 Task: Find connections with filter location Bangaon with filter topic #entrepreneurwith filter profile language Potuguese with filter current company Steel Authority of India Limited with filter school Late Shri Vishnu Waman Thakur Charitable Trusts Bhaskar Waman Thakur College of Science Yashvant Keshav Patil College of Commerce Vidya Dayanand Patil College of Arts M B Estate VIVA College Road Virar West Pin 401 303 with filter industry Accessible Hardware Manufacturing with filter service category DJing with filter keywords title Painter
Action: Mouse moved to (567, 70)
Screenshot: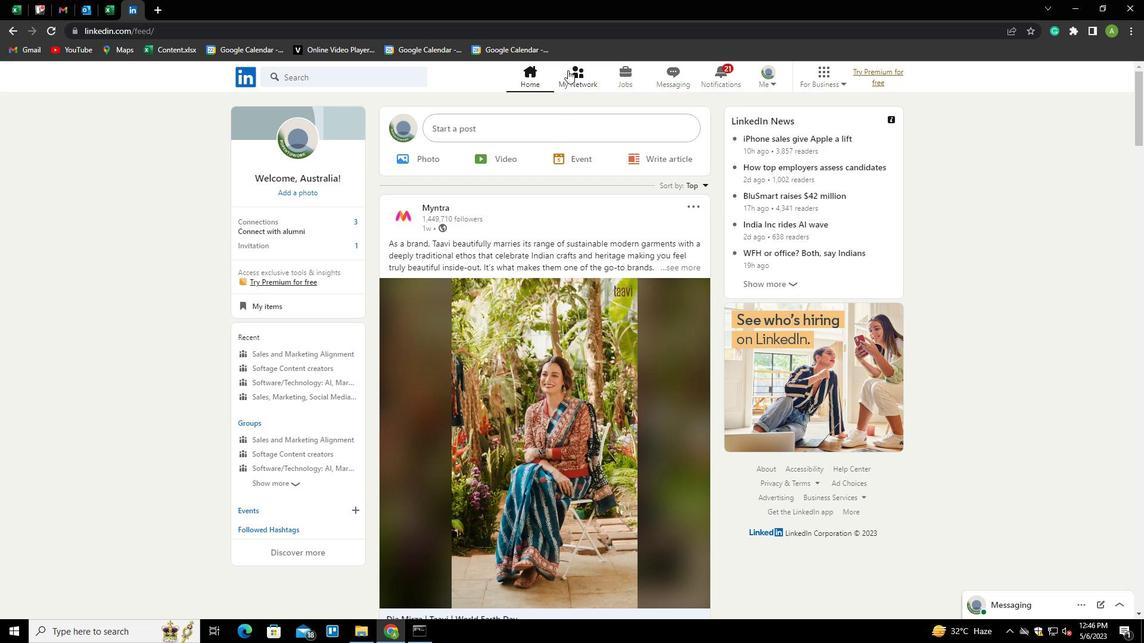 
Action: Mouse pressed left at (567, 70)
Screenshot: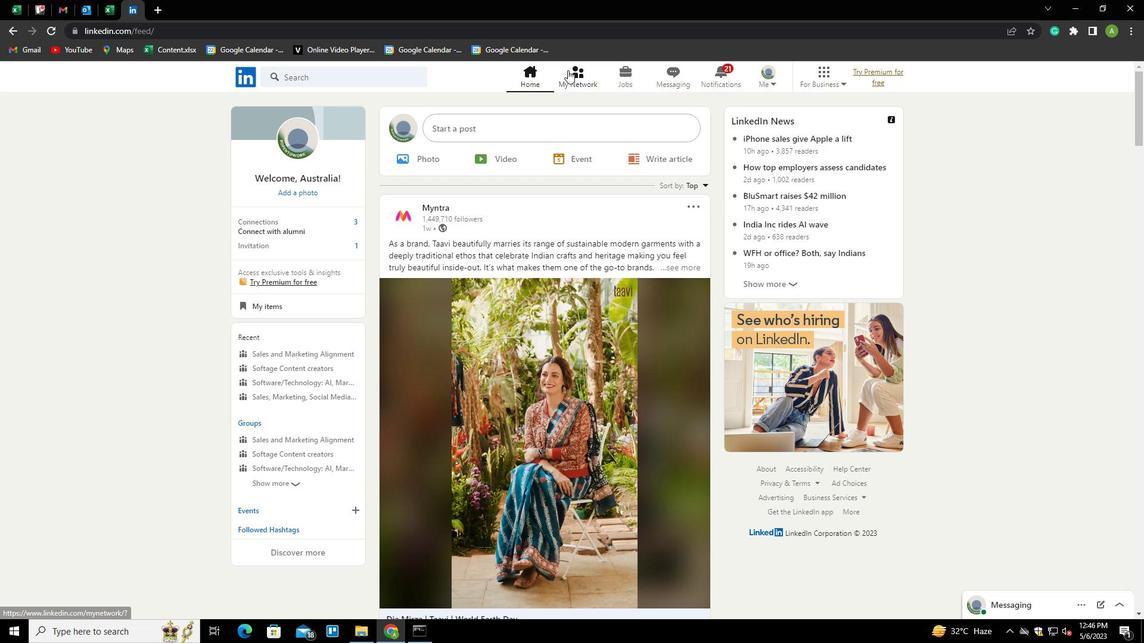 
Action: Mouse moved to (315, 138)
Screenshot: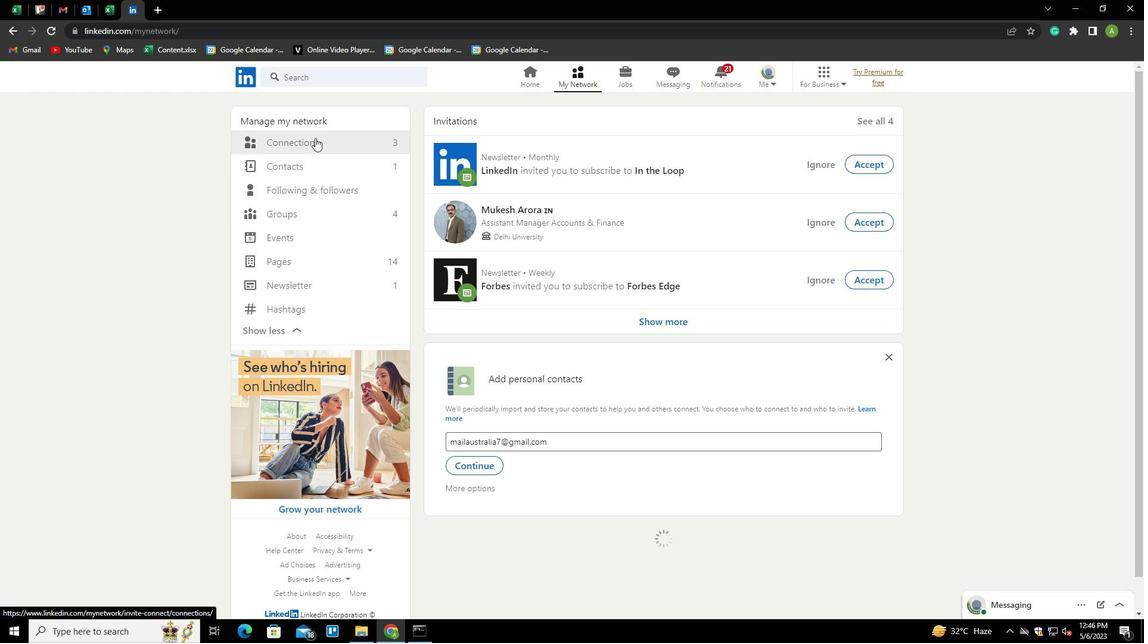 
Action: Mouse pressed left at (315, 138)
Screenshot: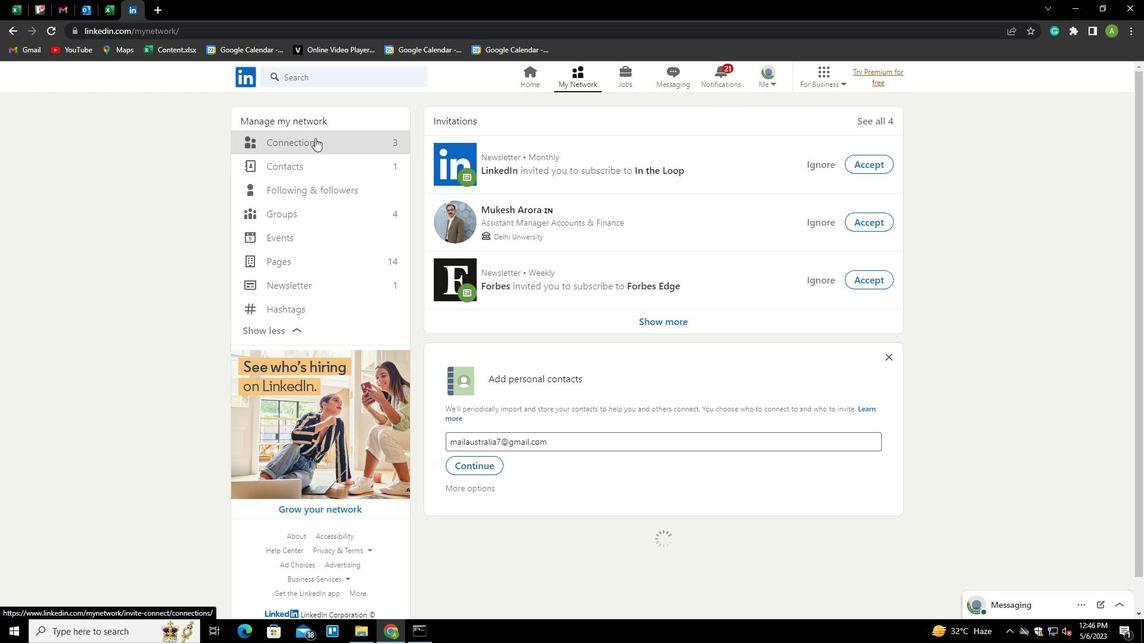 
Action: Mouse moved to (662, 142)
Screenshot: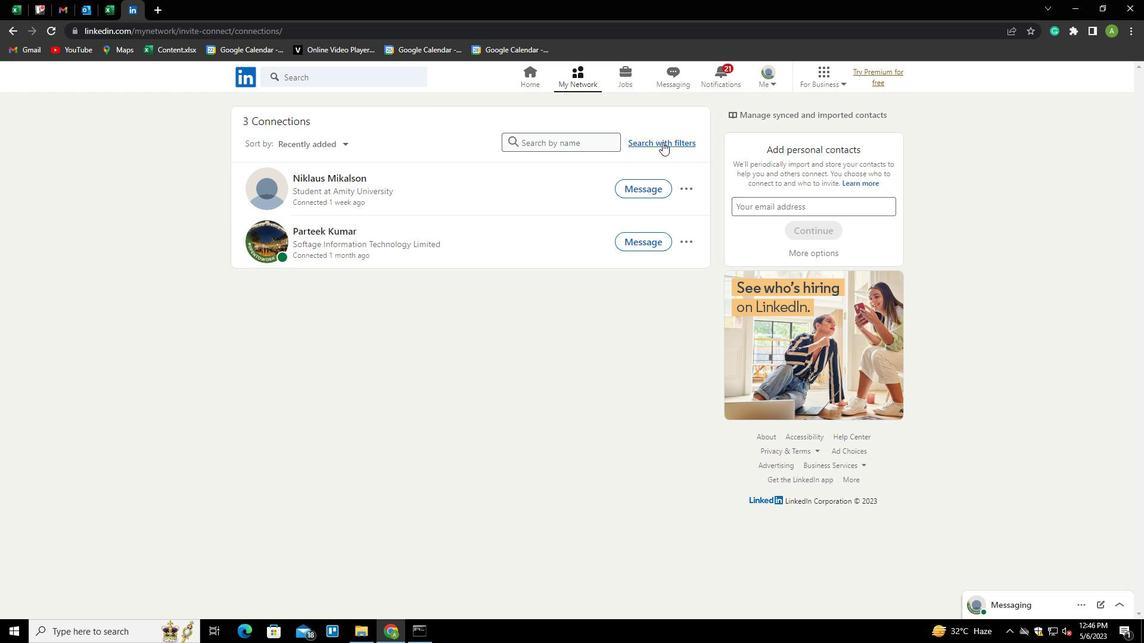 
Action: Mouse pressed left at (662, 142)
Screenshot: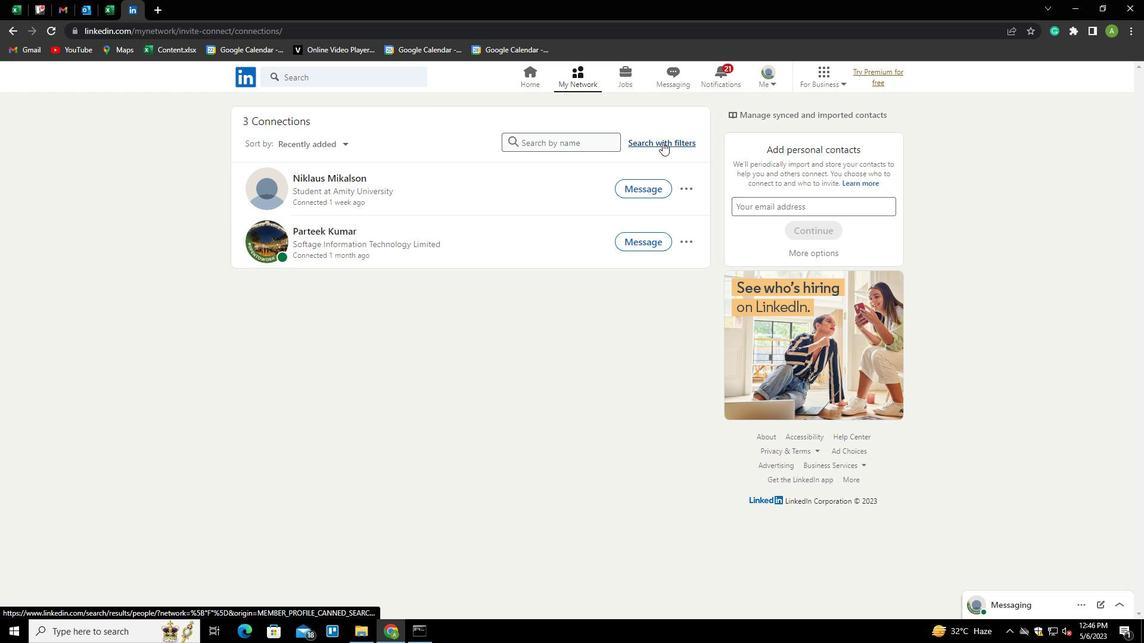 
Action: Mouse moved to (614, 107)
Screenshot: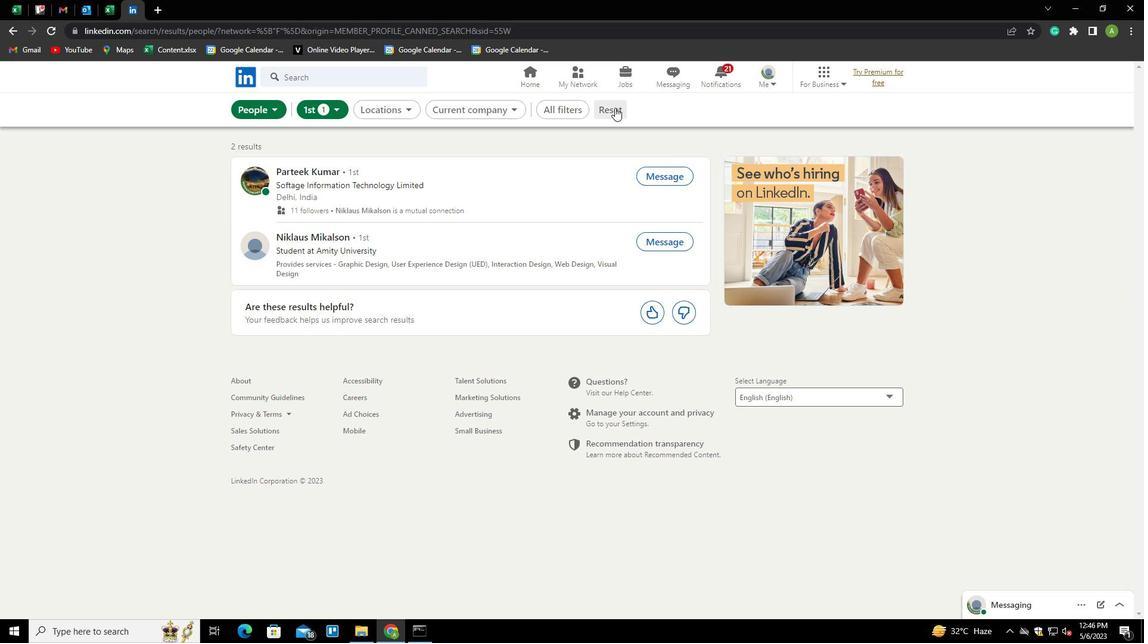 
Action: Mouse pressed left at (614, 107)
Screenshot: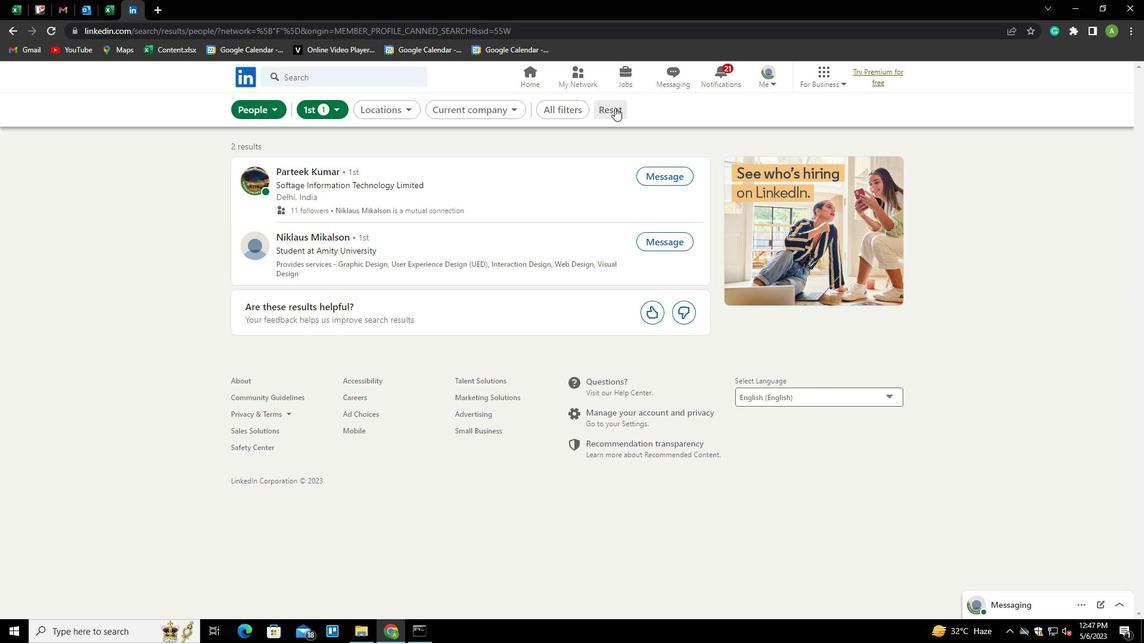 
Action: Mouse moved to (595, 110)
Screenshot: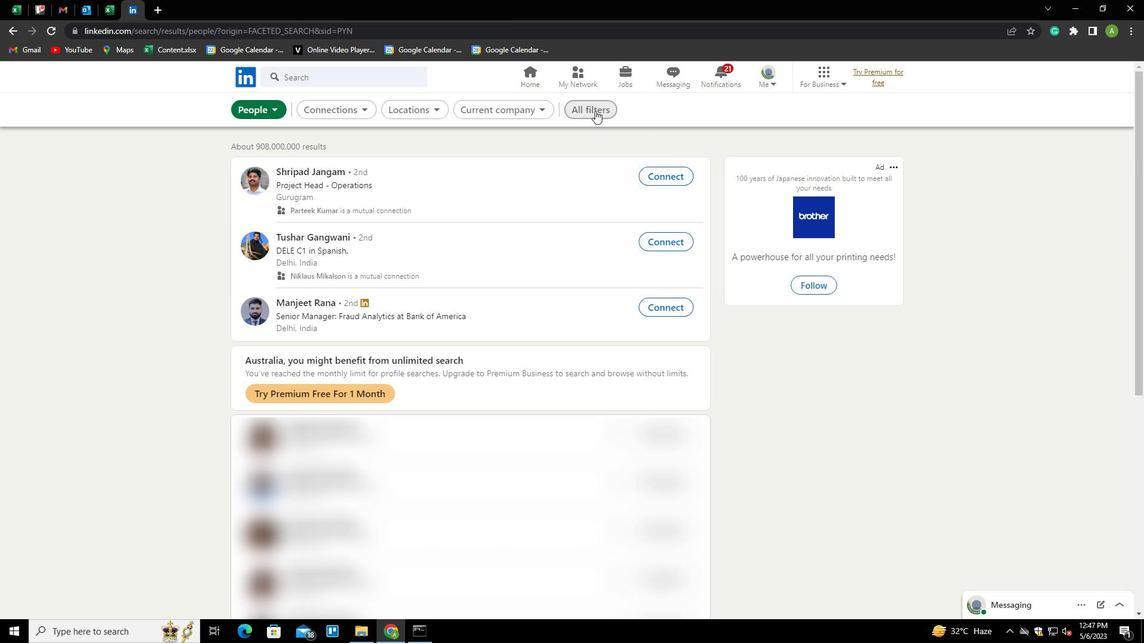 
Action: Mouse pressed left at (595, 110)
Screenshot: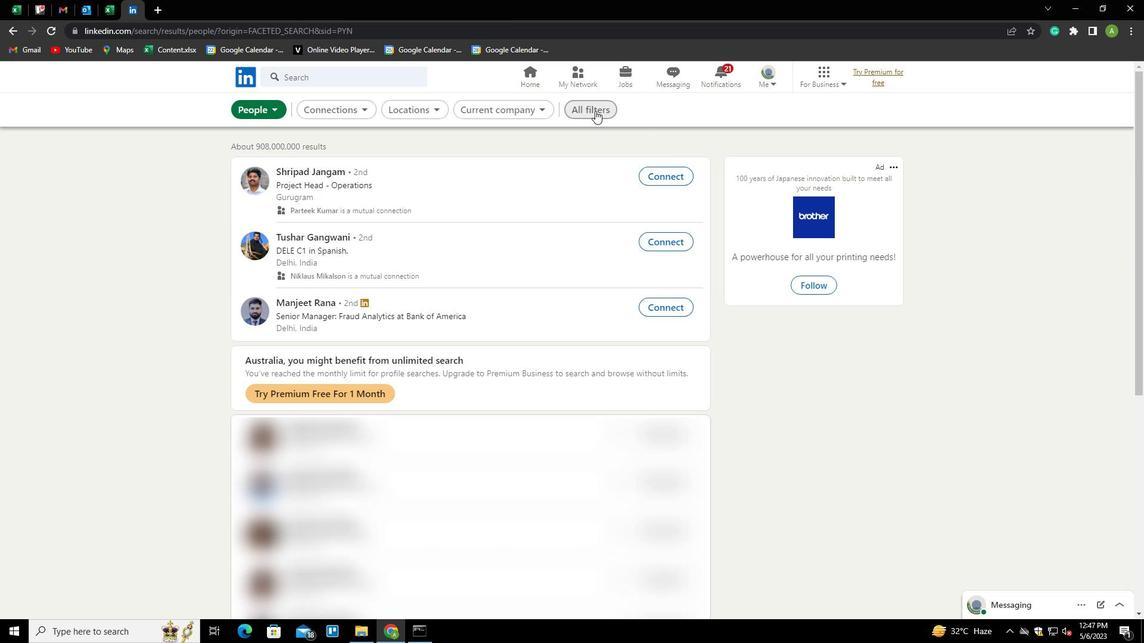
Action: Mouse moved to (970, 407)
Screenshot: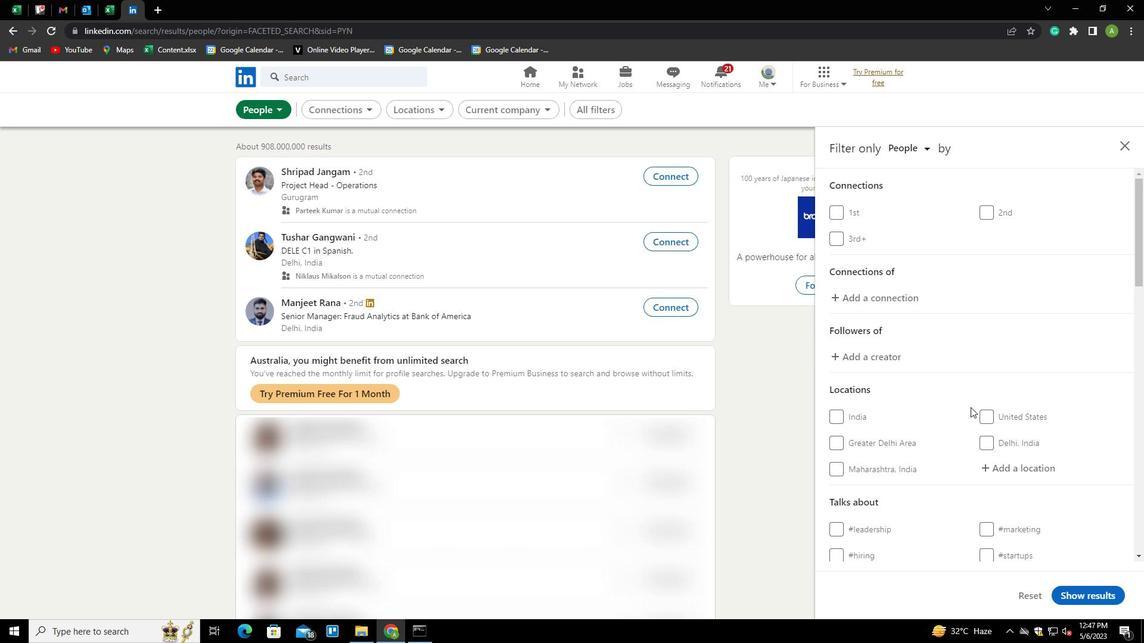 
Action: Mouse scrolled (970, 406) with delta (0, 0)
Screenshot: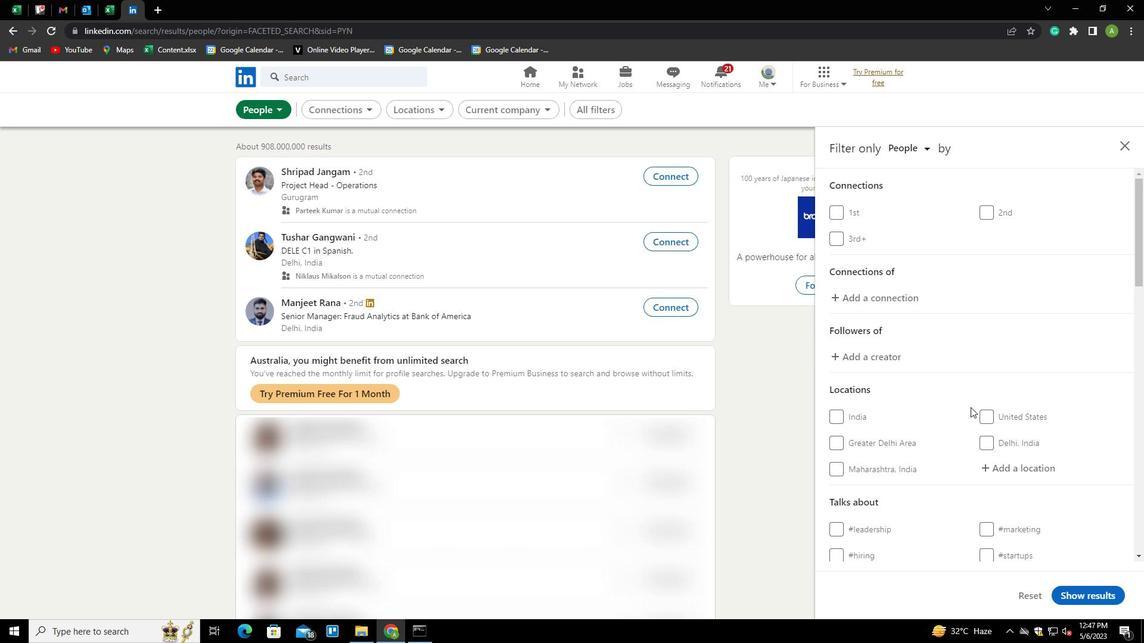 
Action: Mouse scrolled (970, 406) with delta (0, 0)
Screenshot: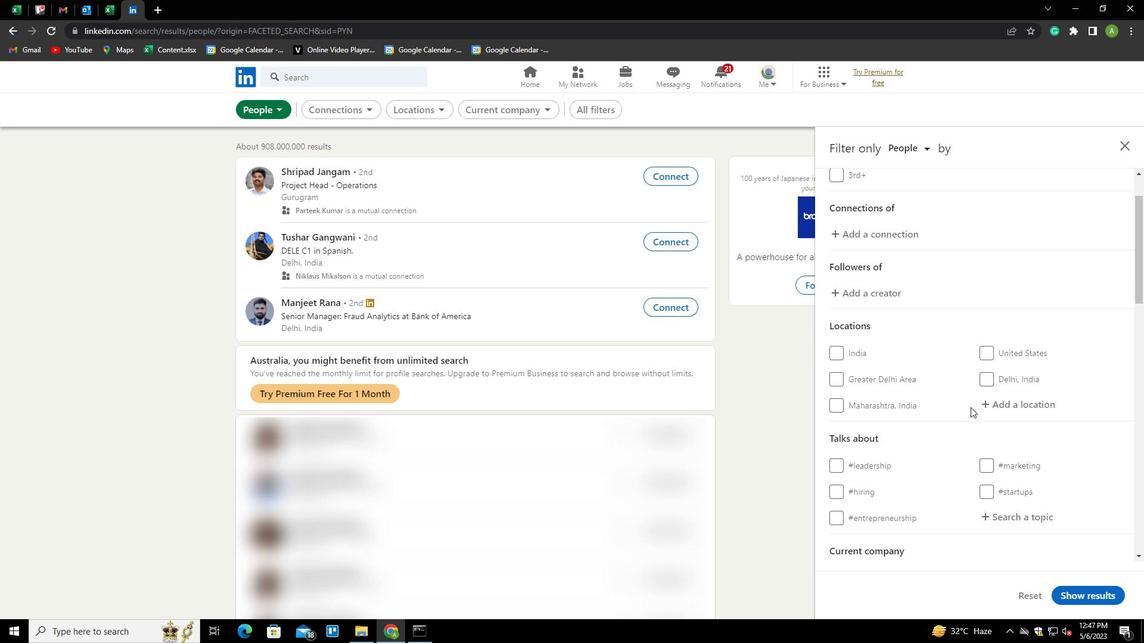 
Action: Mouse moved to (1008, 341)
Screenshot: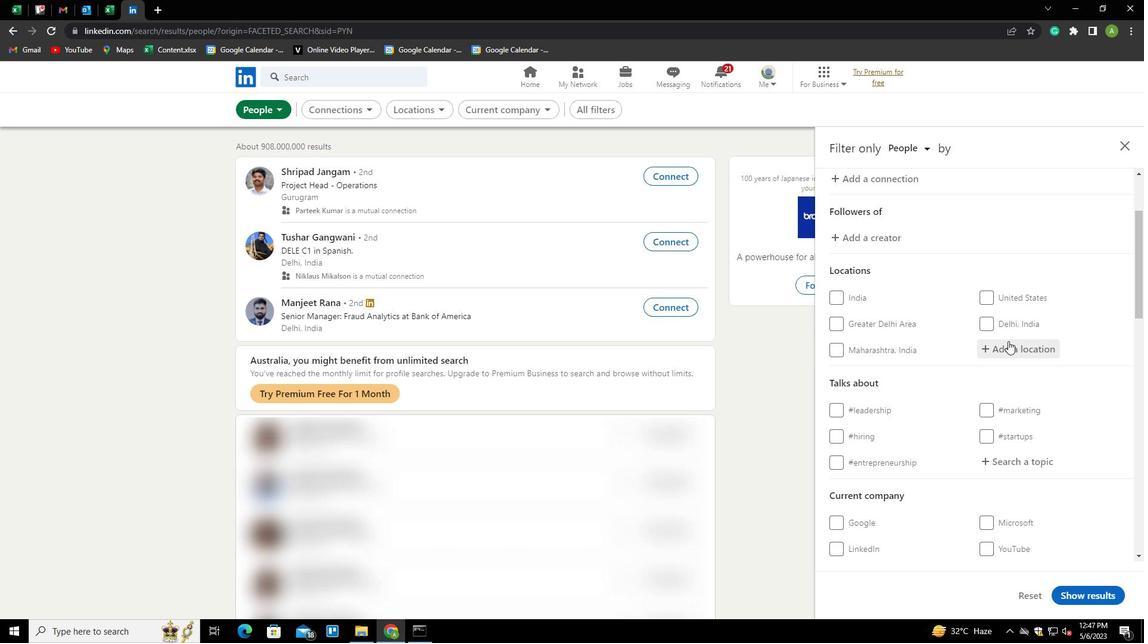 
Action: Mouse pressed left at (1008, 341)
Screenshot: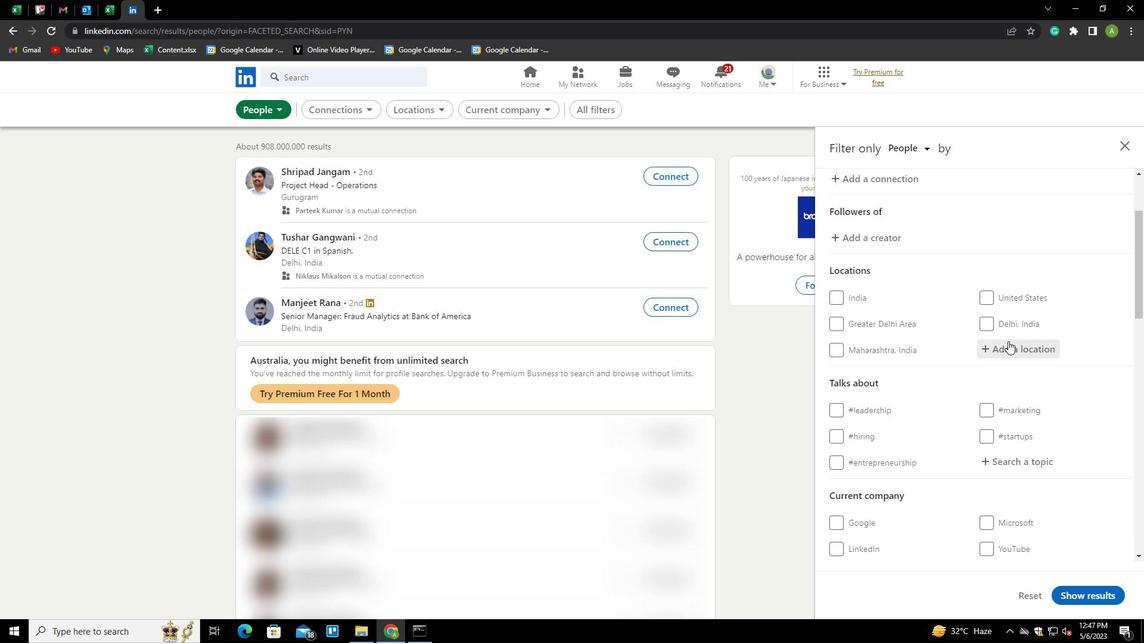 
Action: Mouse moved to (1011, 282)
Screenshot: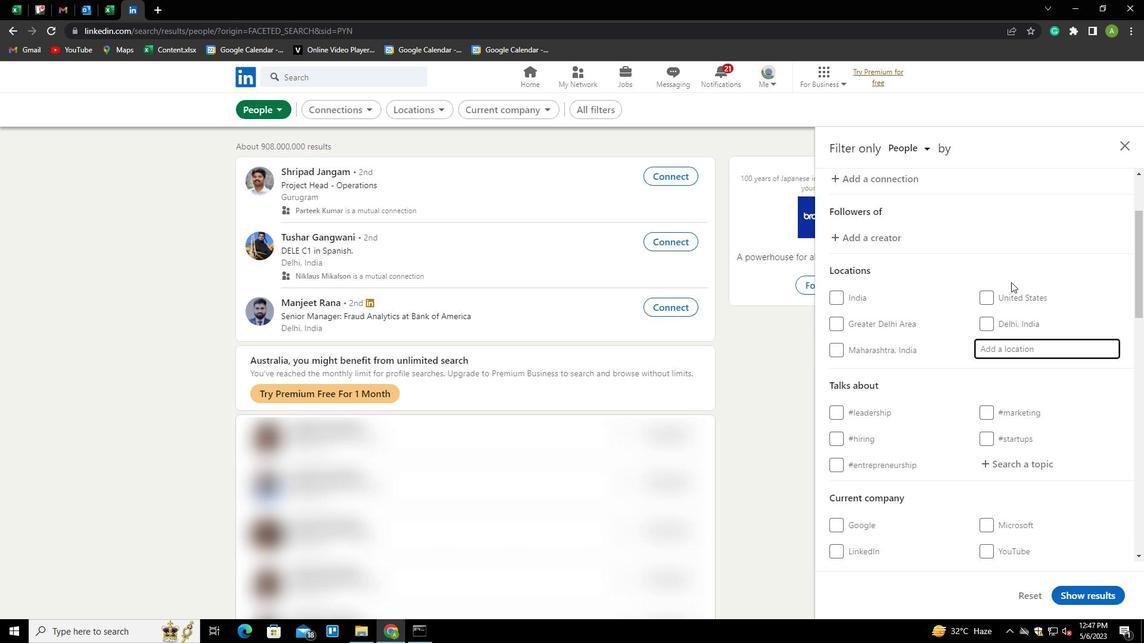 
Action: Key pressed <Key.shift>BANGAON<Key.down><Key.enter>
Screenshot: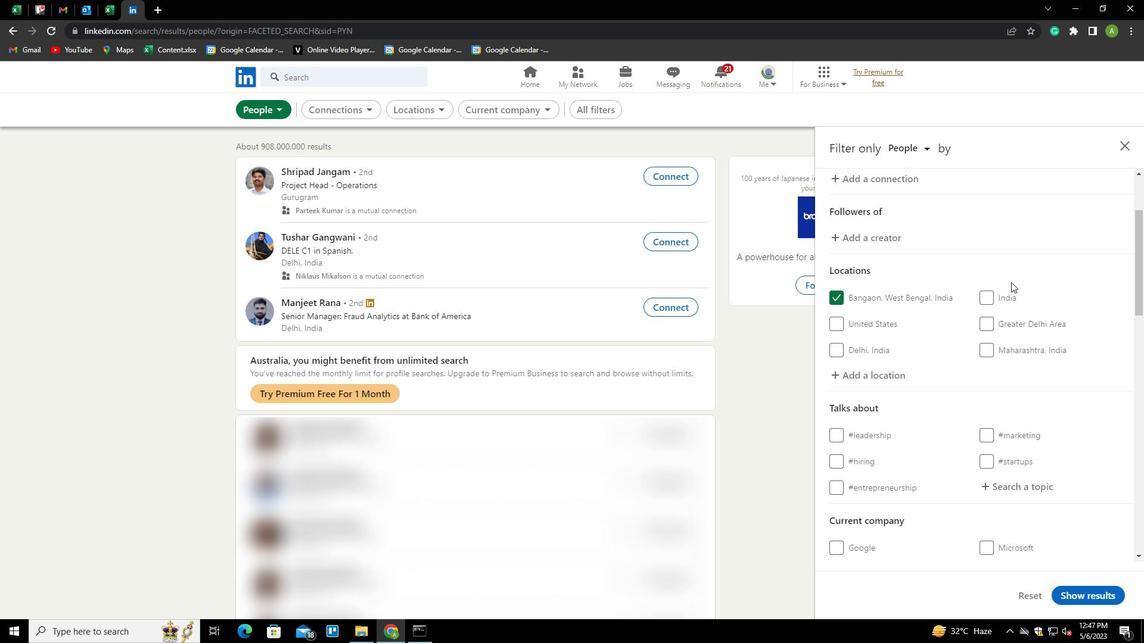 
Action: Mouse moved to (937, 312)
Screenshot: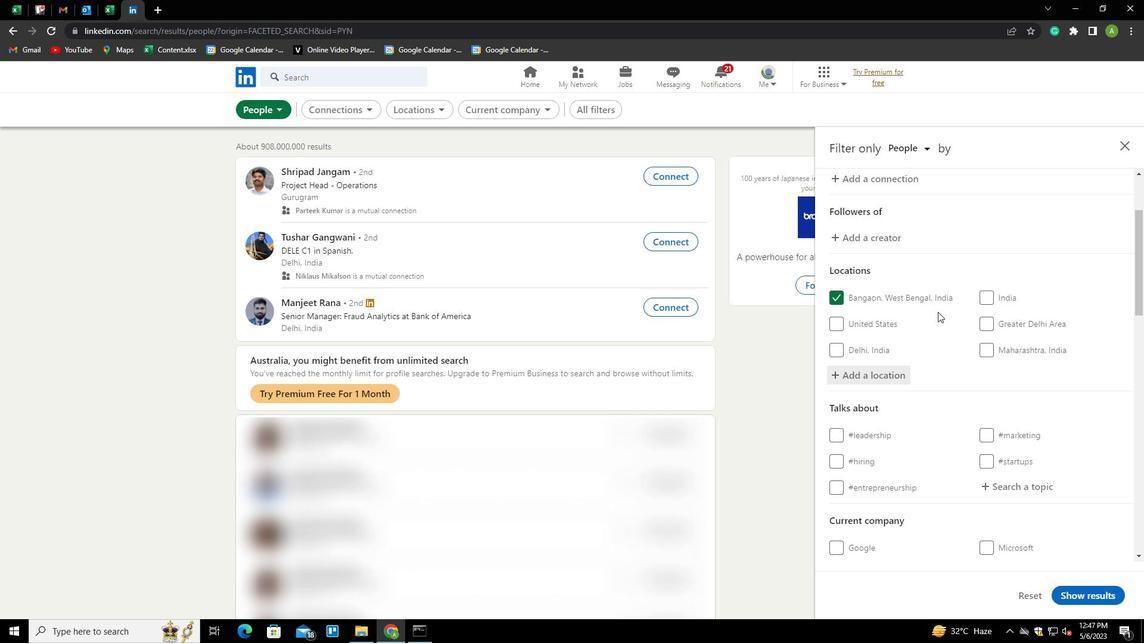 
Action: Mouse scrolled (937, 311) with delta (0, 0)
Screenshot: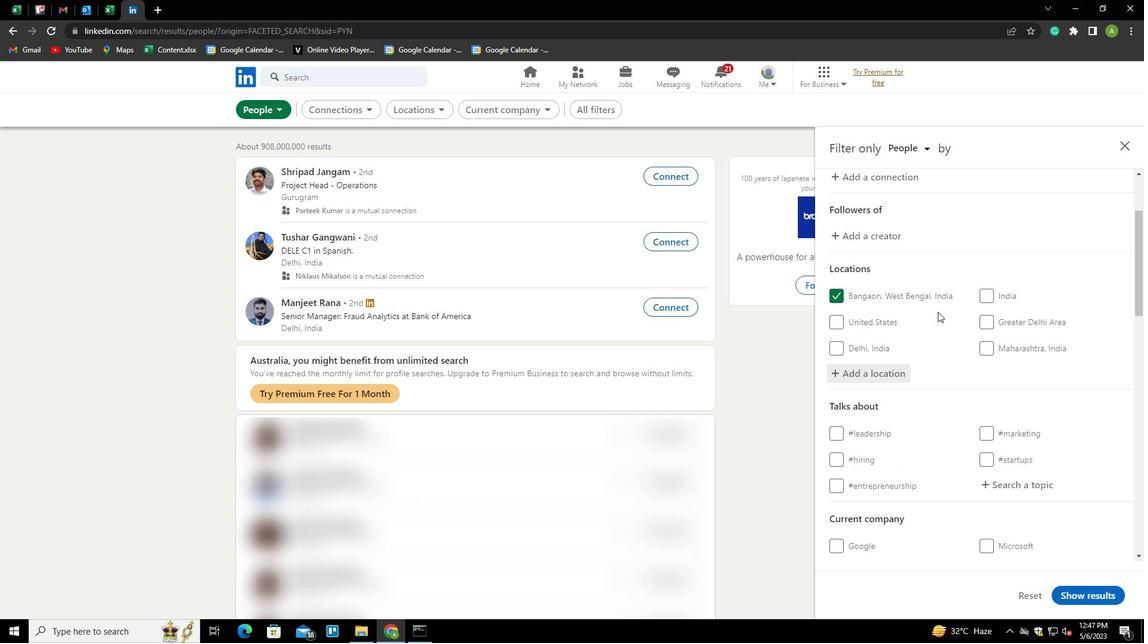 
Action: Mouse scrolled (937, 311) with delta (0, 0)
Screenshot: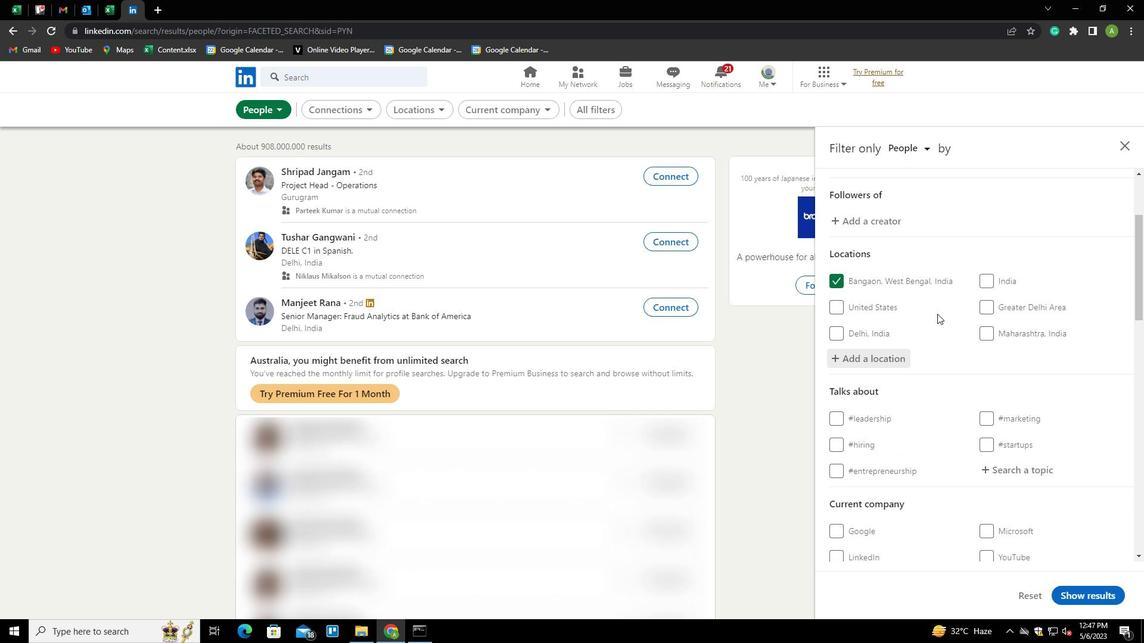 
Action: Mouse moved to (994, 367)
Screenshot: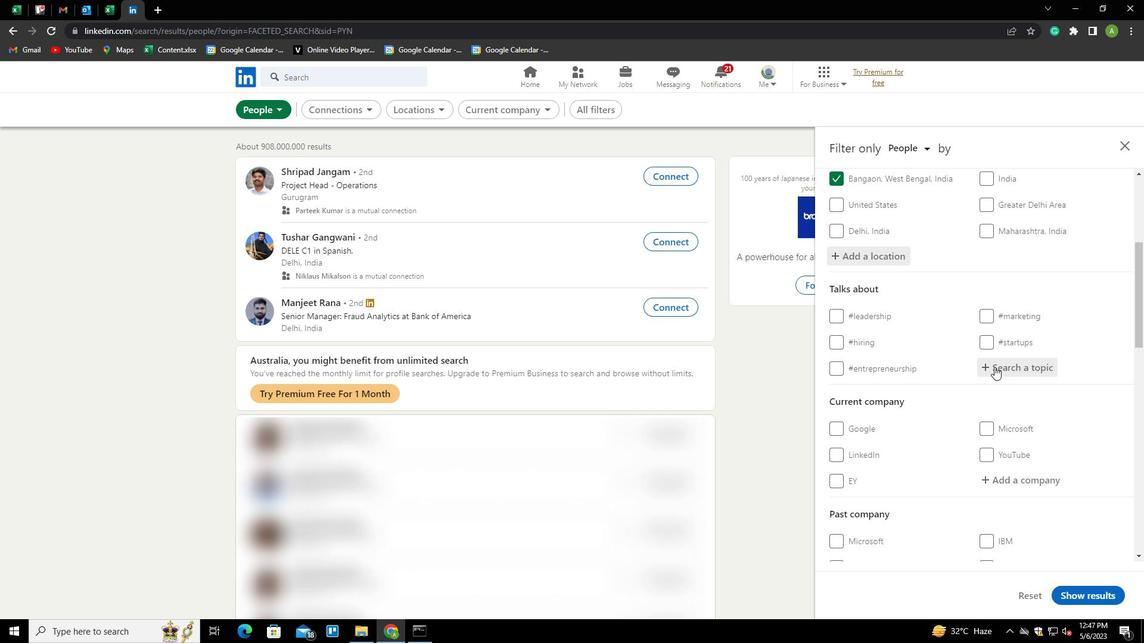 
Action: Mouse pressed left at (994, 367)
Screenshot: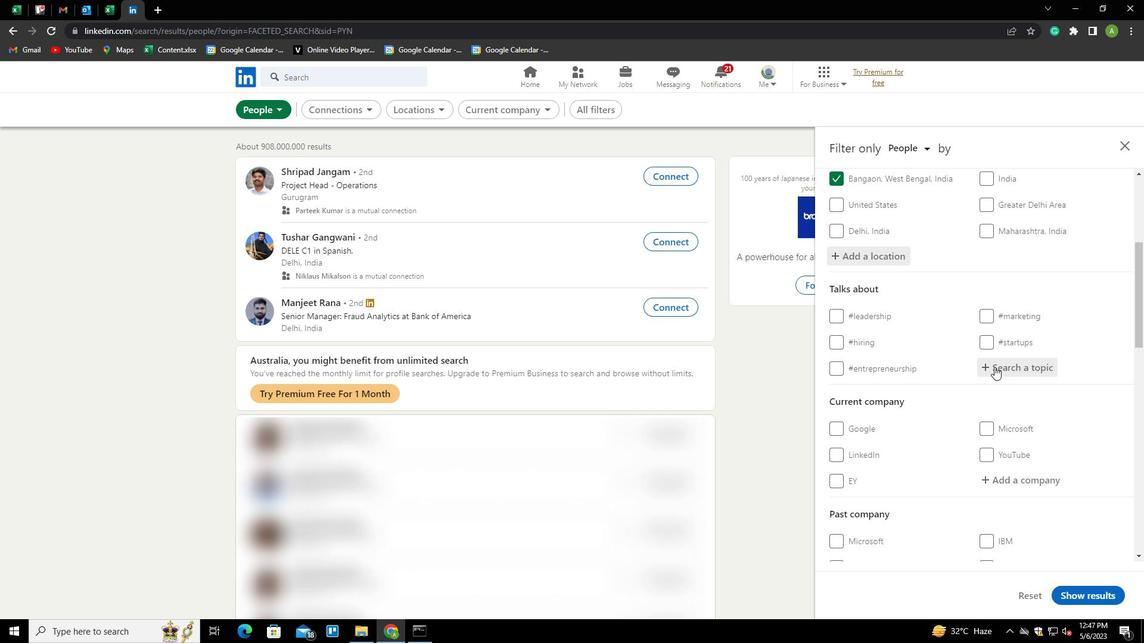 
Action: Key pressed E
Screenshot: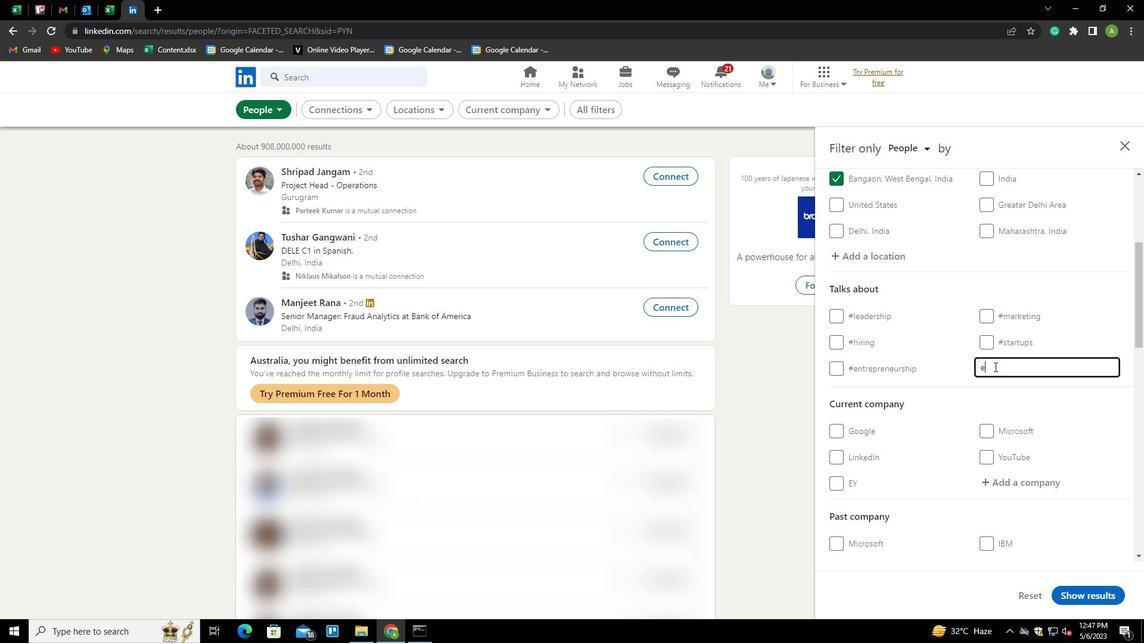 
Action: Mouse moved to (994, 284)
Screenshot: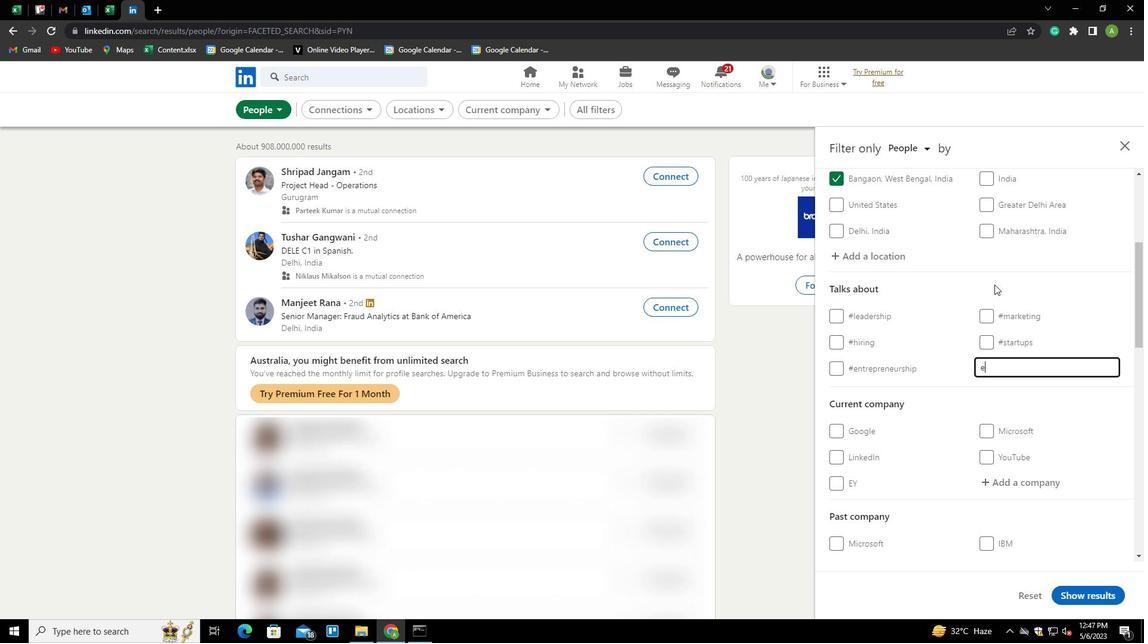 
Action: Key pressed NTE<Key.backspace>REPRENER<Key.backspace>UR<Key.down><Key.down><Key.enter>
Screenshot: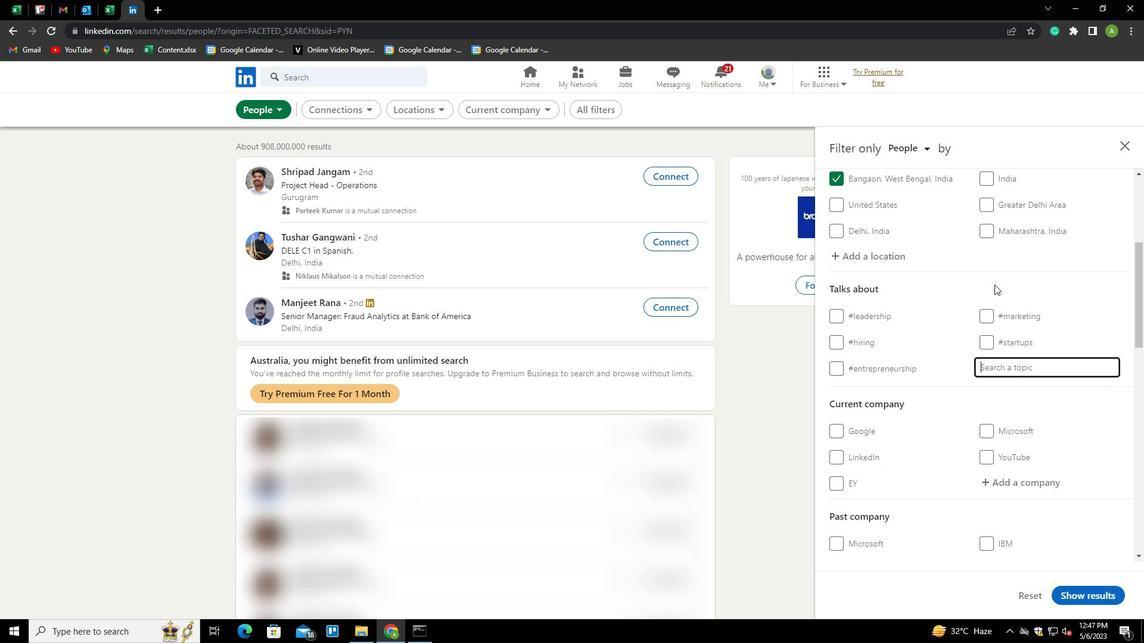 
Action: Mouse scrolled (994, 284) with delta (0, 0)
Screenshot: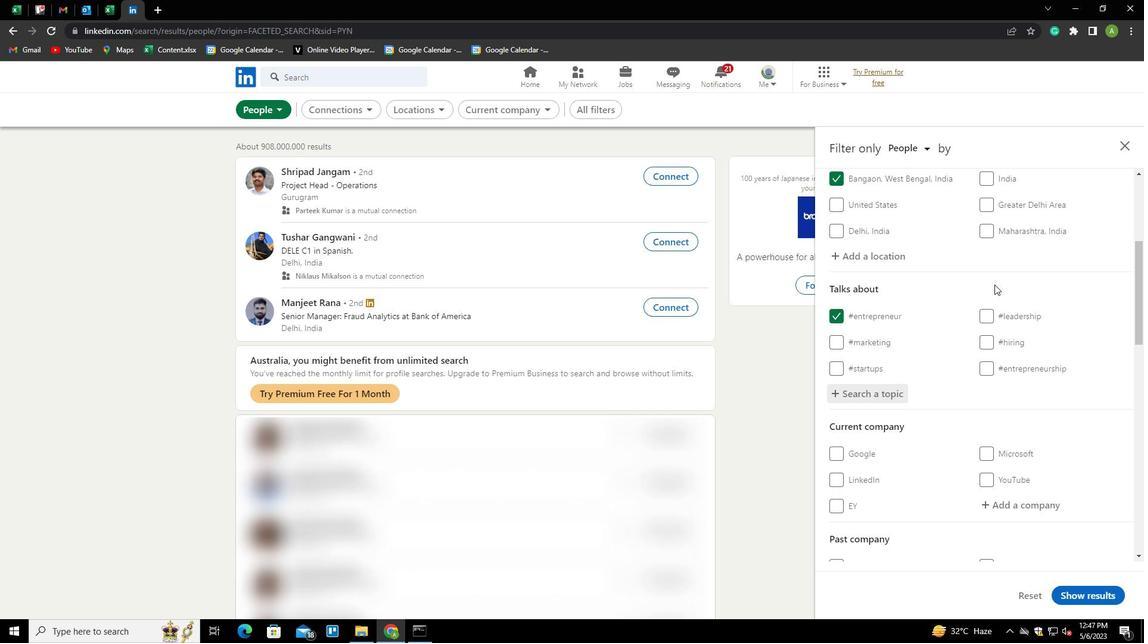
Action: Mouse scrolled (994, 284) with delta (0, 0)
Screenshot: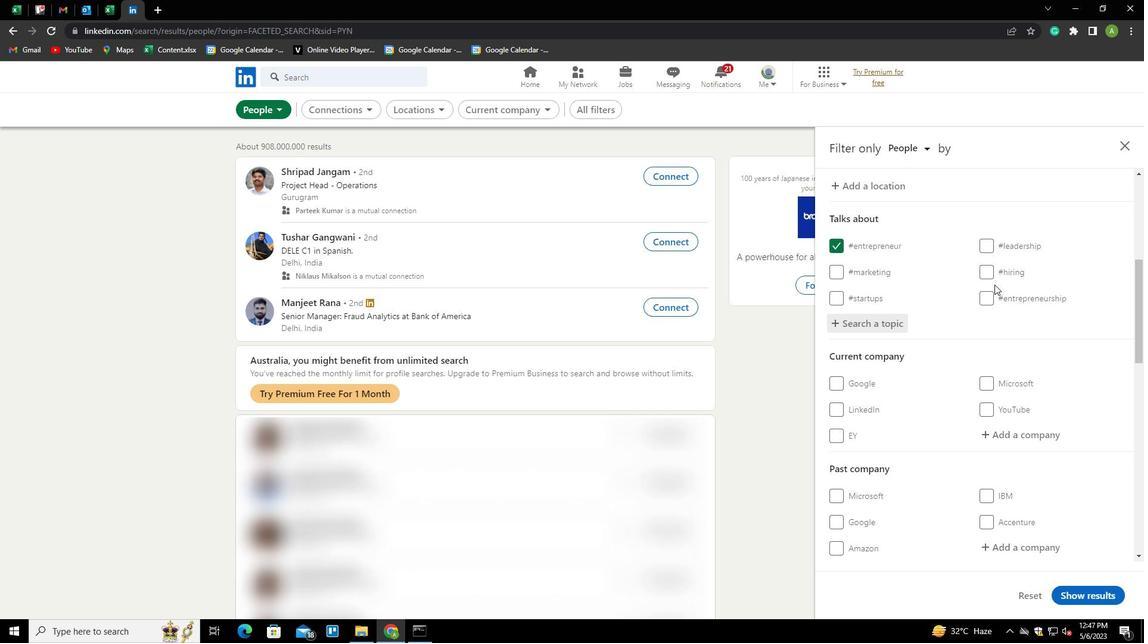 
Action: Mouse scrolled (994, 284) with delta (0, 0)
Screenshot: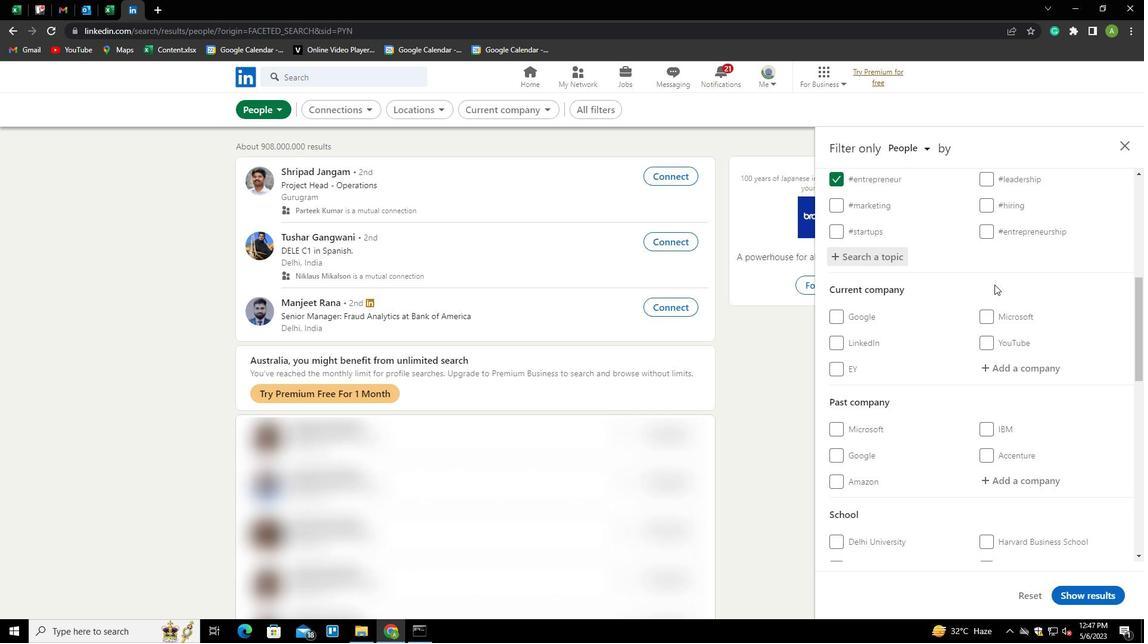 
Action: Mouse scrolled (994, 284) with delta (0, 0)
Screenshot: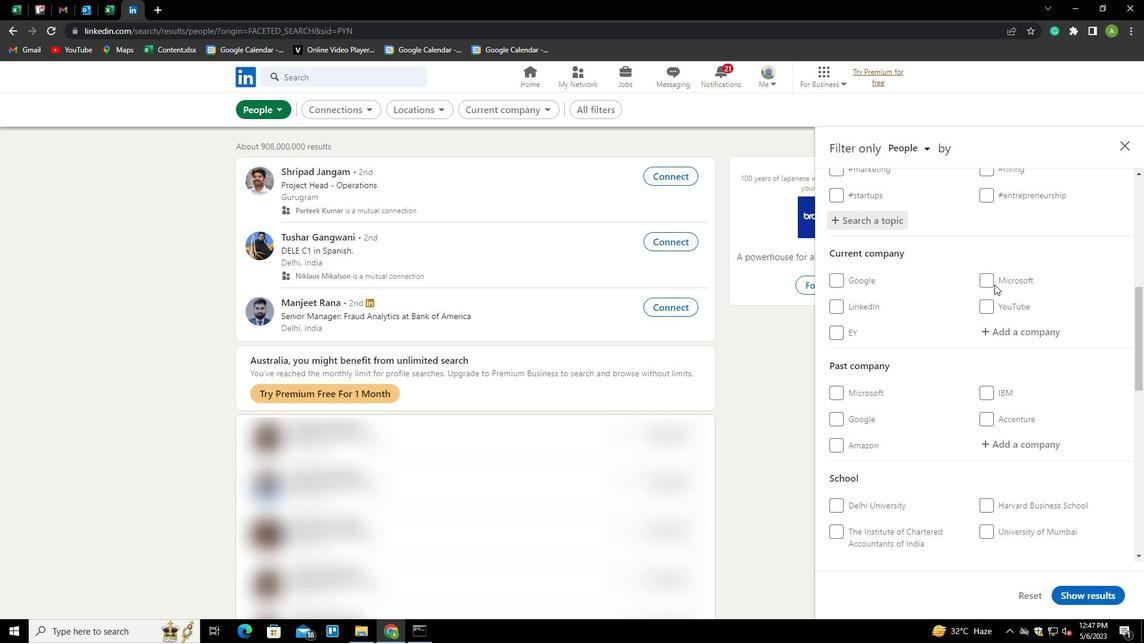 
Action: Mouse scrolled (994, 284) with delta (0, 0)
Screenshot: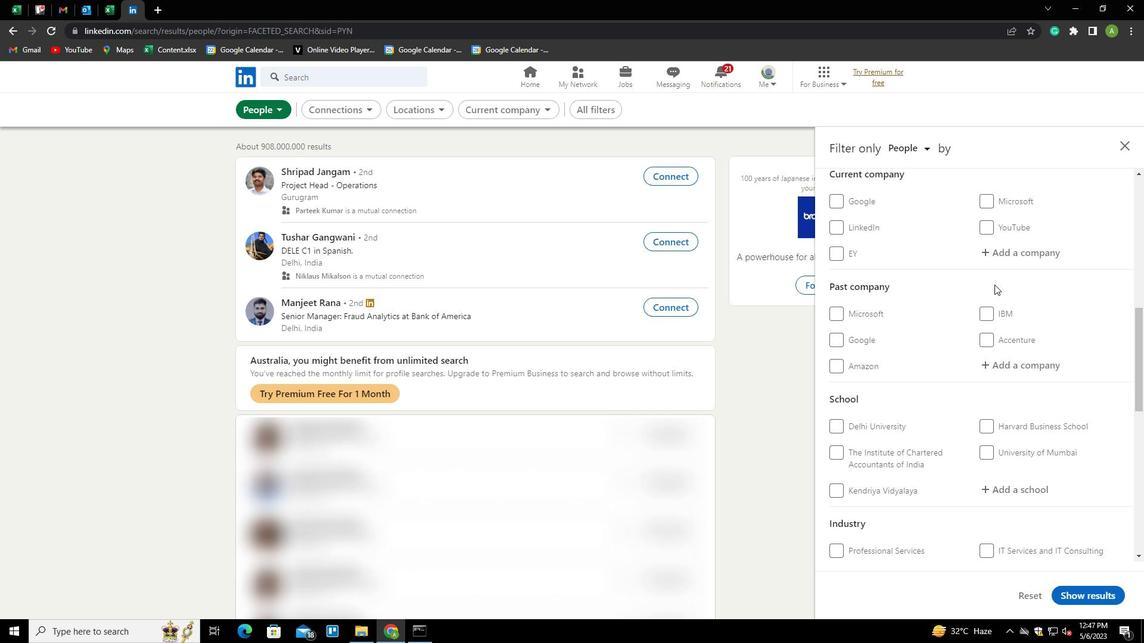 
Action: Mouse scrolled (994, 284) with delta (0, 0)
Screenshot: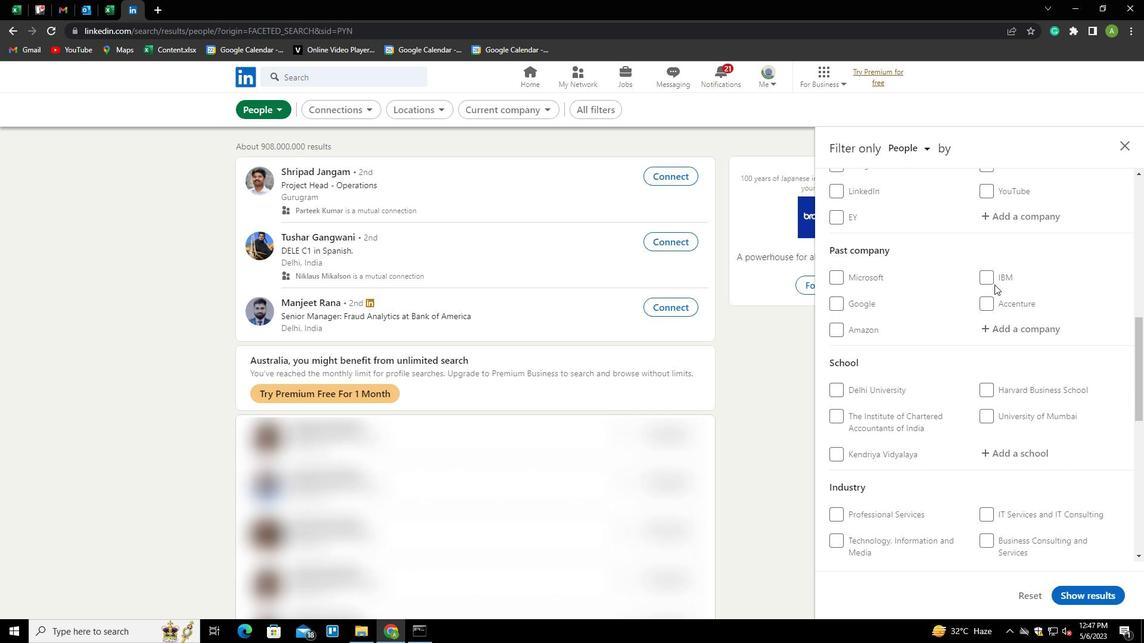 
Action: Mouse scrolled (994, 284) with delta (0, 0)
Screenshot: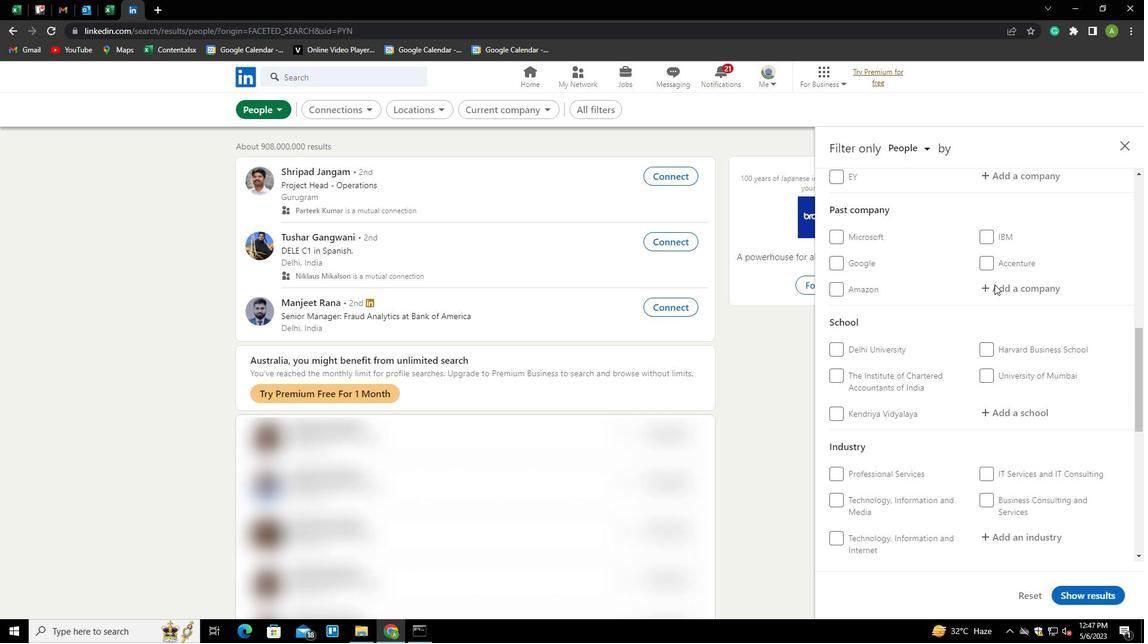 
Action: Mouse moved to (993, 284)
Screenshot: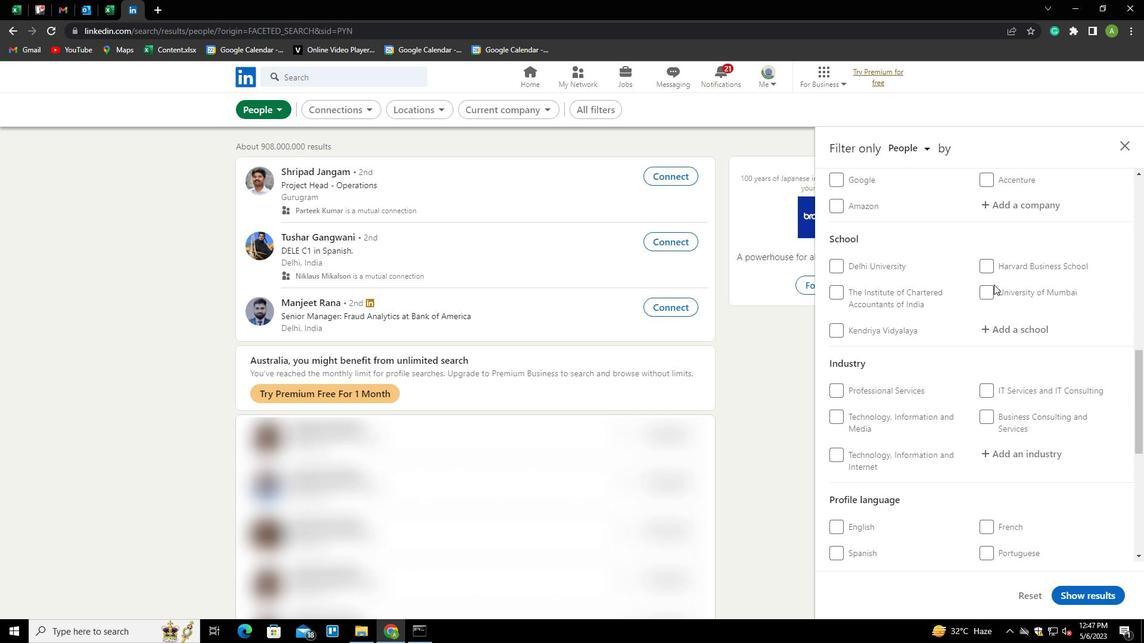 
Action: Mouse scrolled (993, 284) with delta (0, 0)
Screenshot: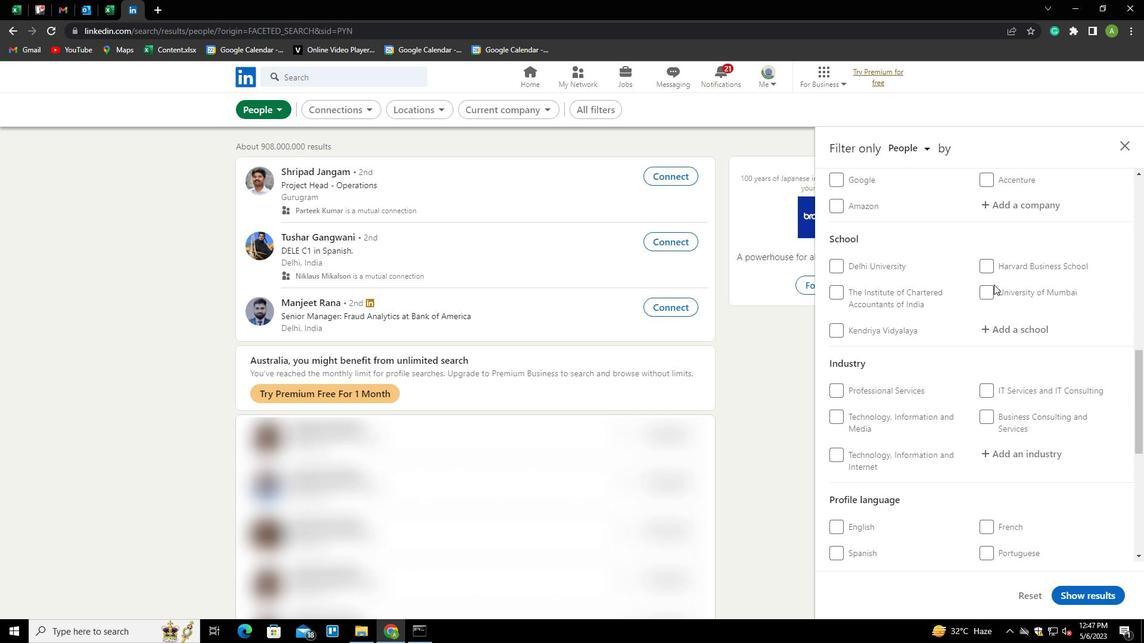 
Action: Mouse moved to (972, 344)
Screenshot: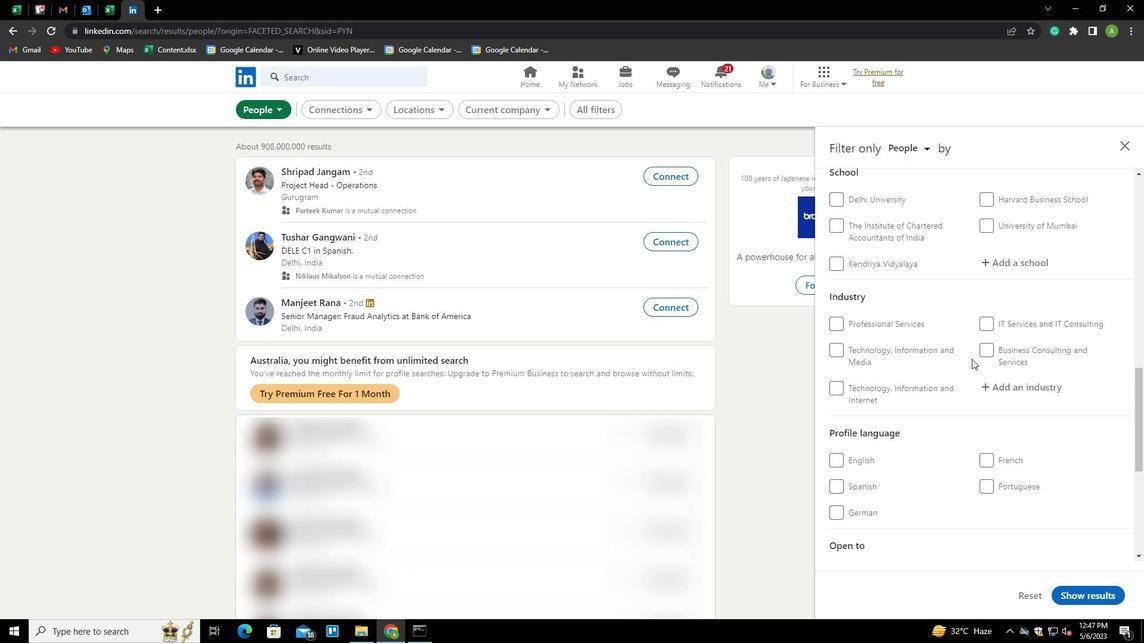 
Action: Mouse scrolled (972, 344) with delta (0, 0)
Screenshot: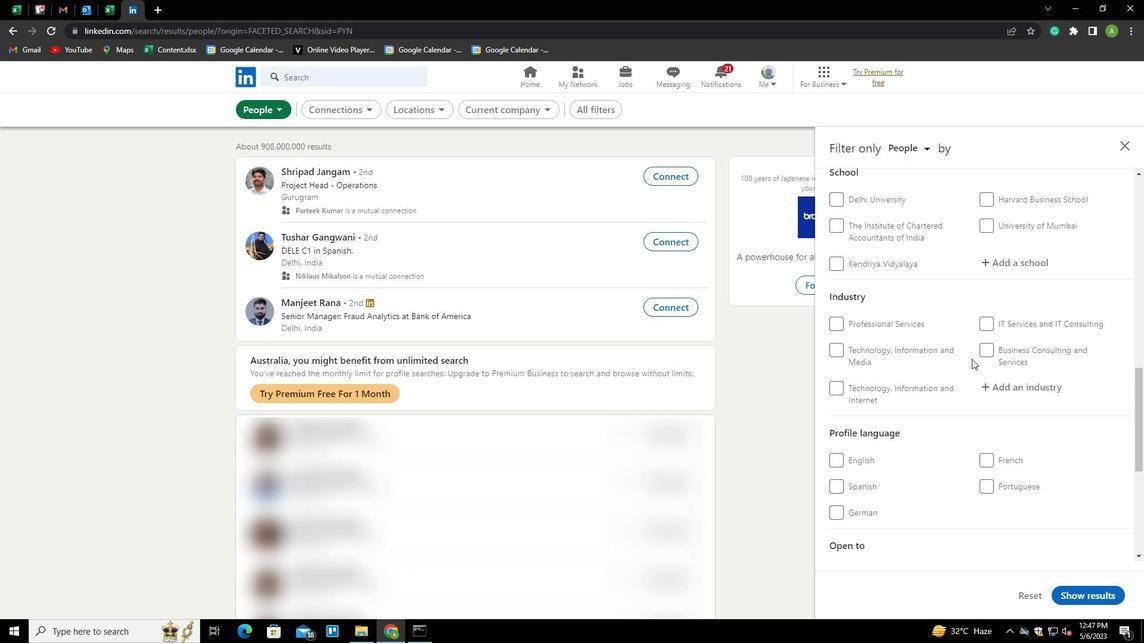 
Action: Mouse moved to (971, 358)
Screenshot: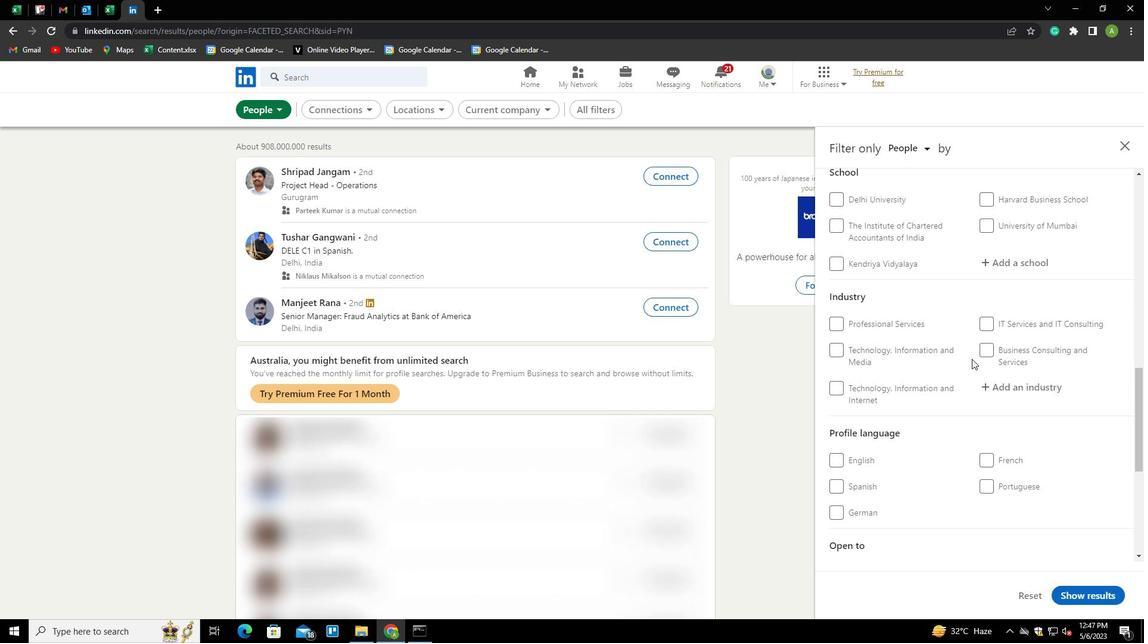 
Action: Mouse scrolled (971, 358) with delta (0, 0)
Screenshot: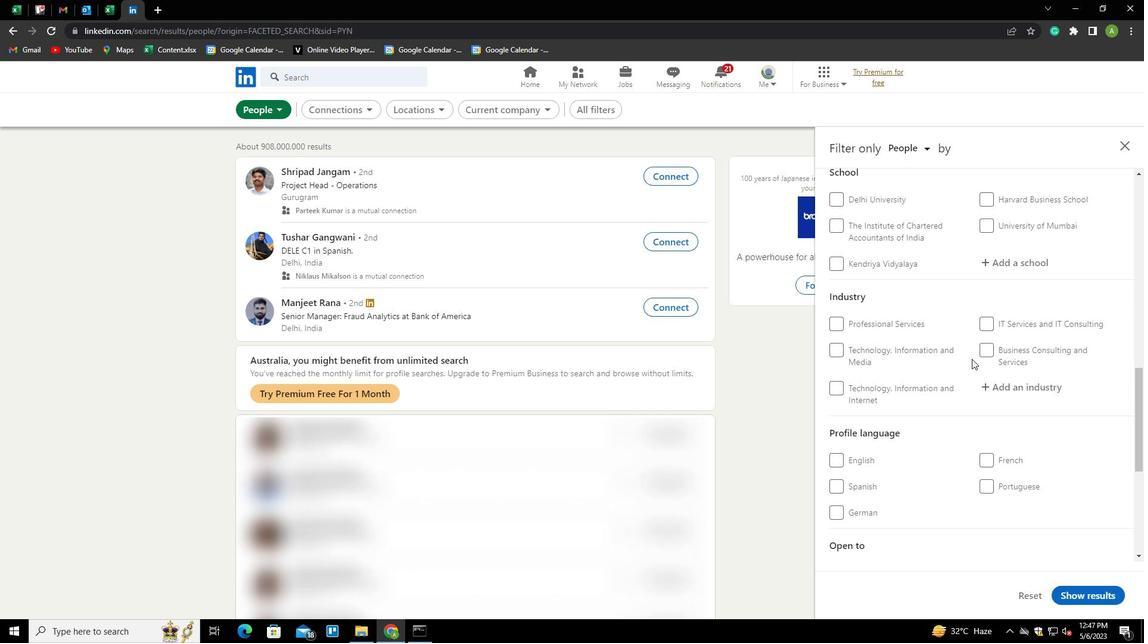 
Action: Mouse moved to (984, 372)
Screenshot: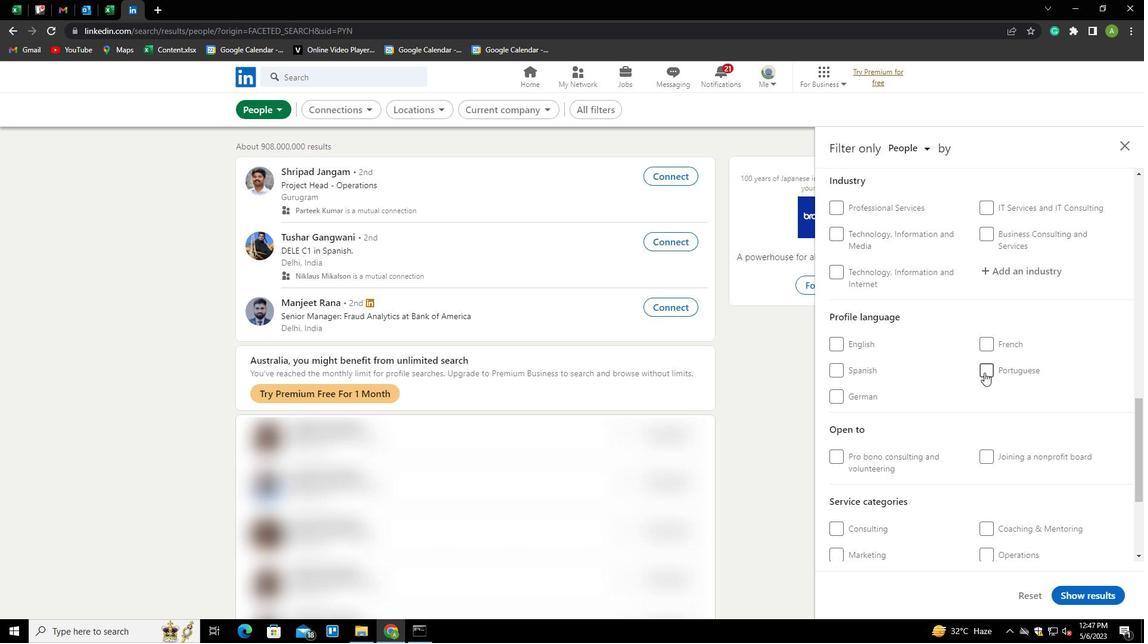 
Action: Mouse pressed left at (984, 372)
Screenshot: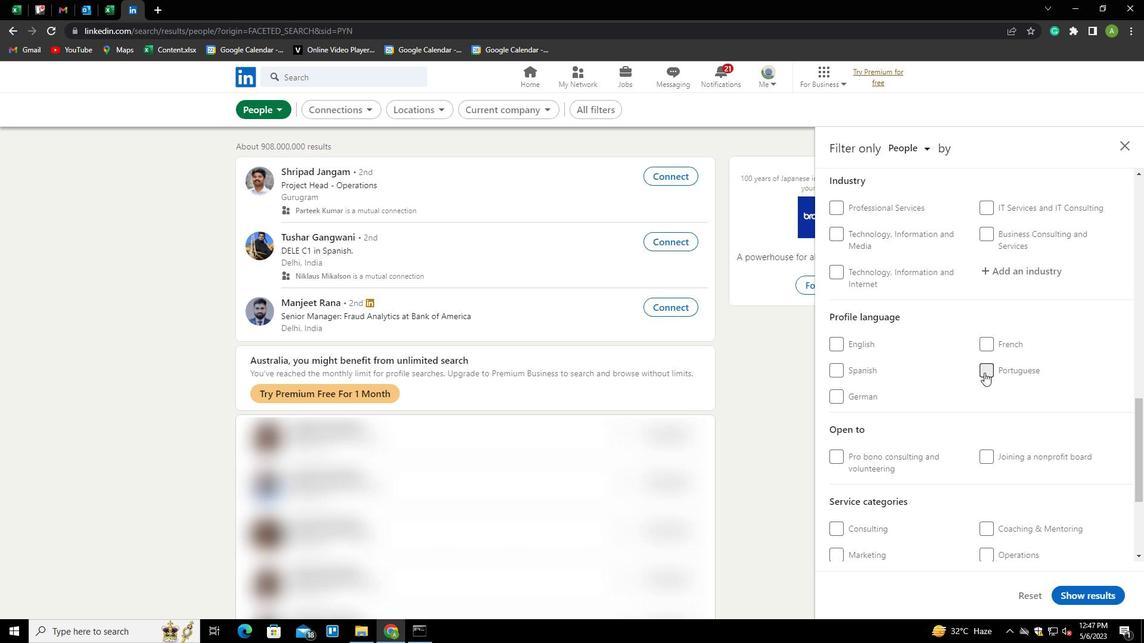 
Action: Mouse moved to (1044, 361)
Screenshot: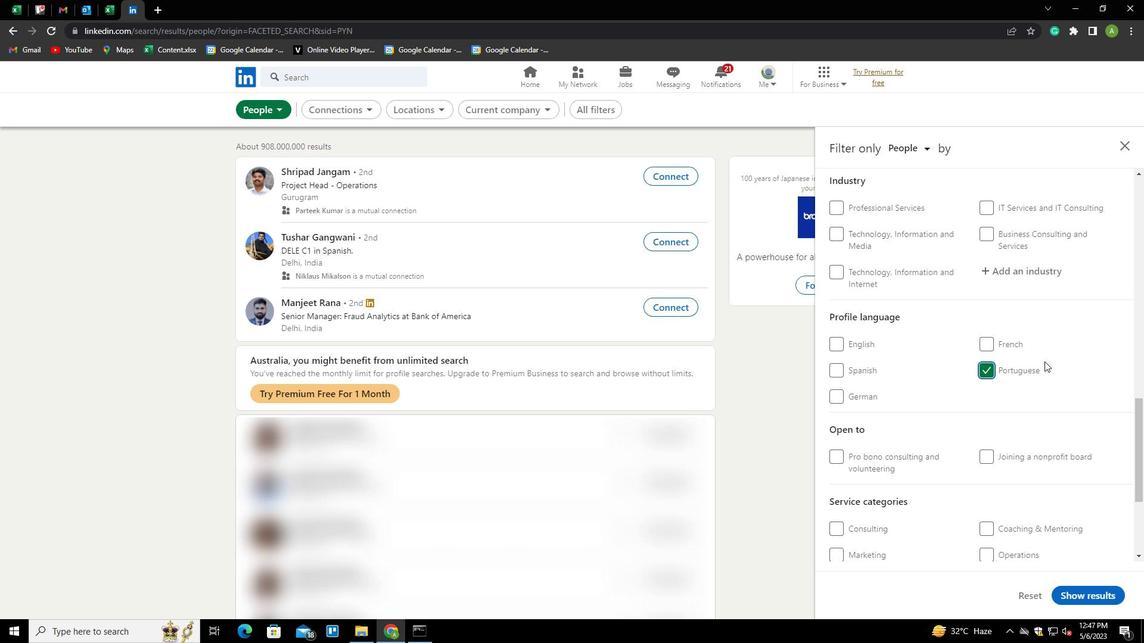 
Action: Mouse scrolled (1044, 362) with delta (0, 0)
Screenshot: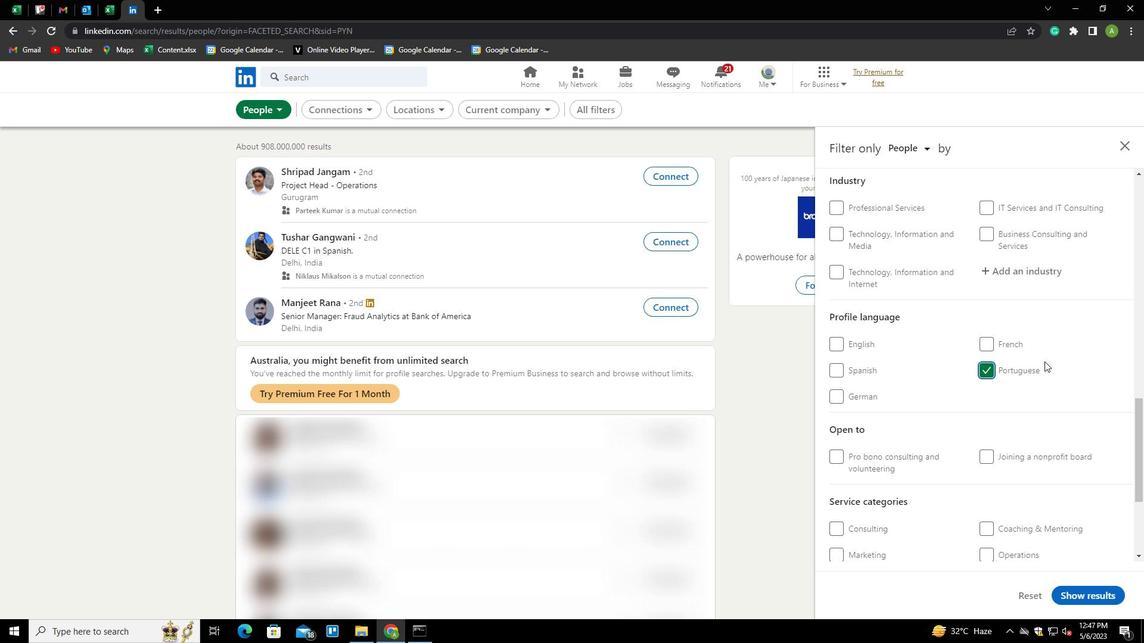 
Action: Mouse scrolled (1044, 362) with delta (0, 0)
Screenshot: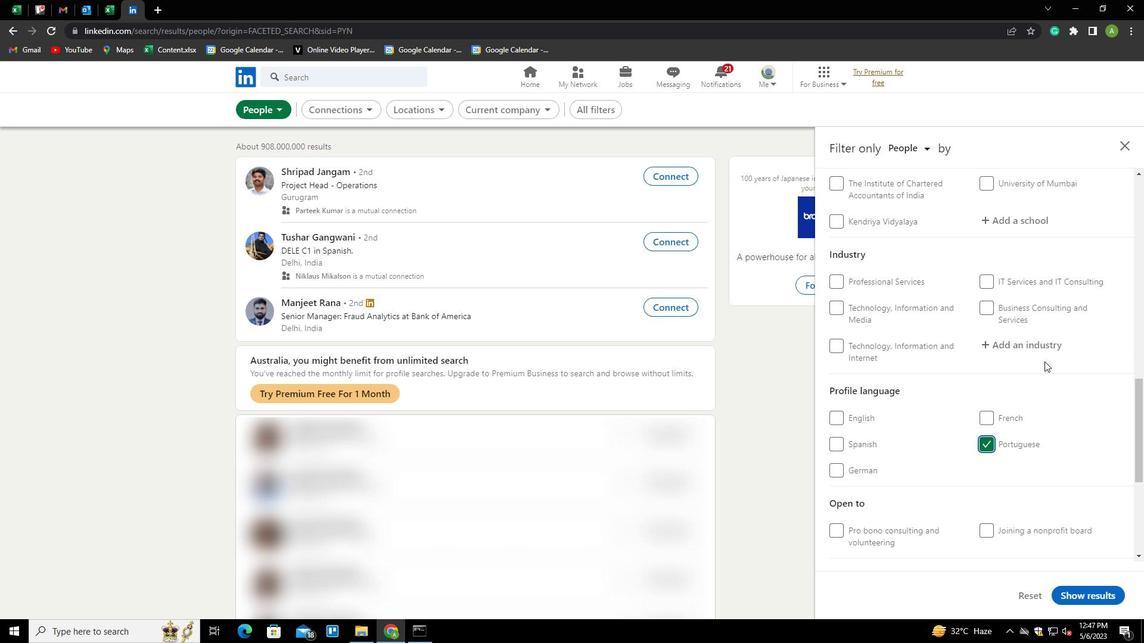 
Action: Mouse scrolled (1044, 362) with delta (0, 0)
Screenshot: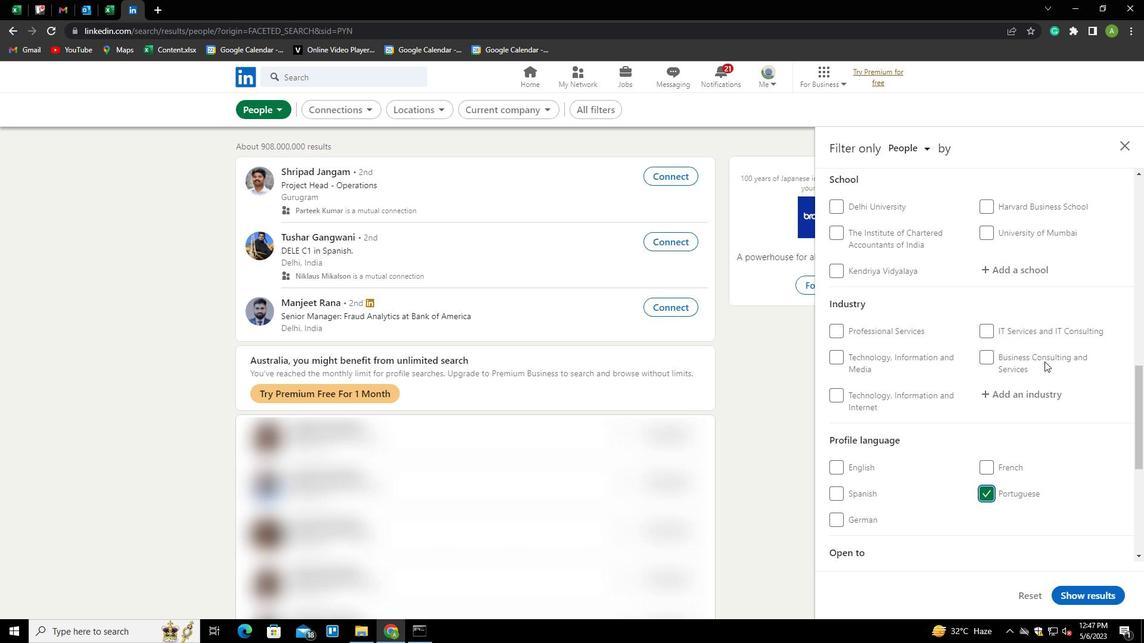 
Action: Mouse scrolled (1044, 362) with delta (0, 0)
Screenshot: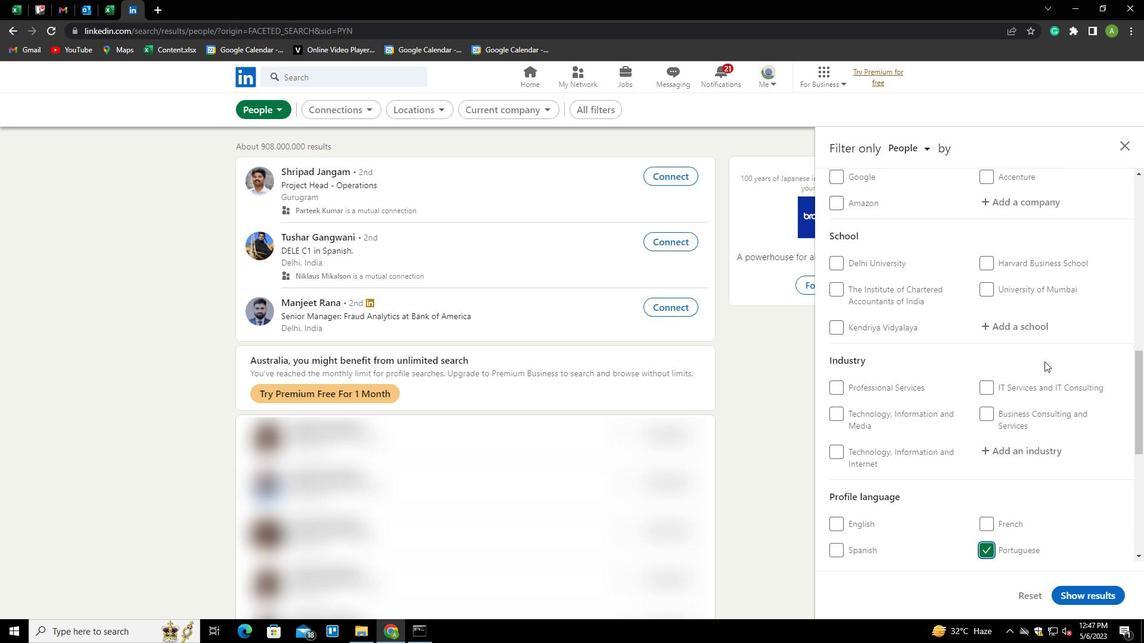 
Action: Mouse scrolled (1044, 362) with delta (0, 0)
Screenshot: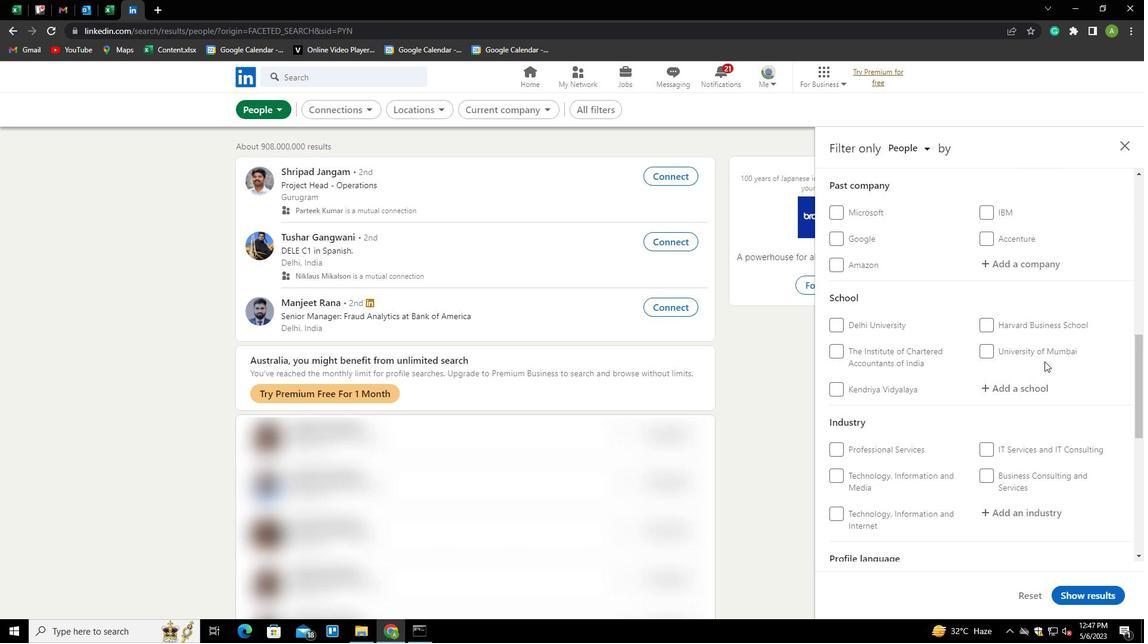 
Action: Mouse moved to (1044, 359)
Screenshot: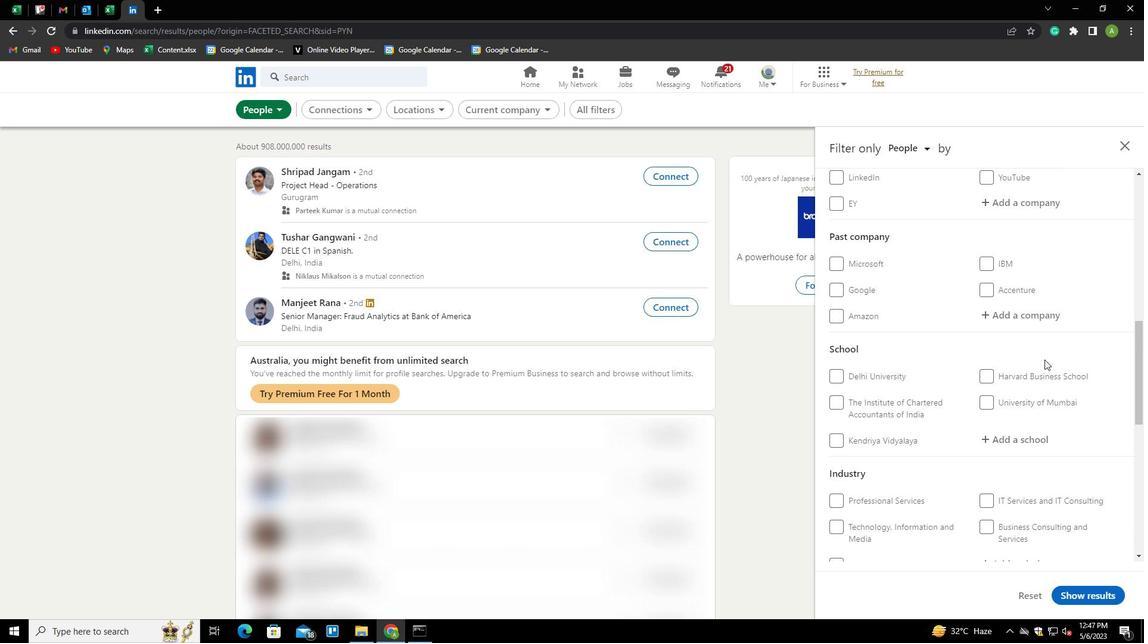 
Action: Mouse scrolled (1044, 360) with delta (0, 0)
Screenshot: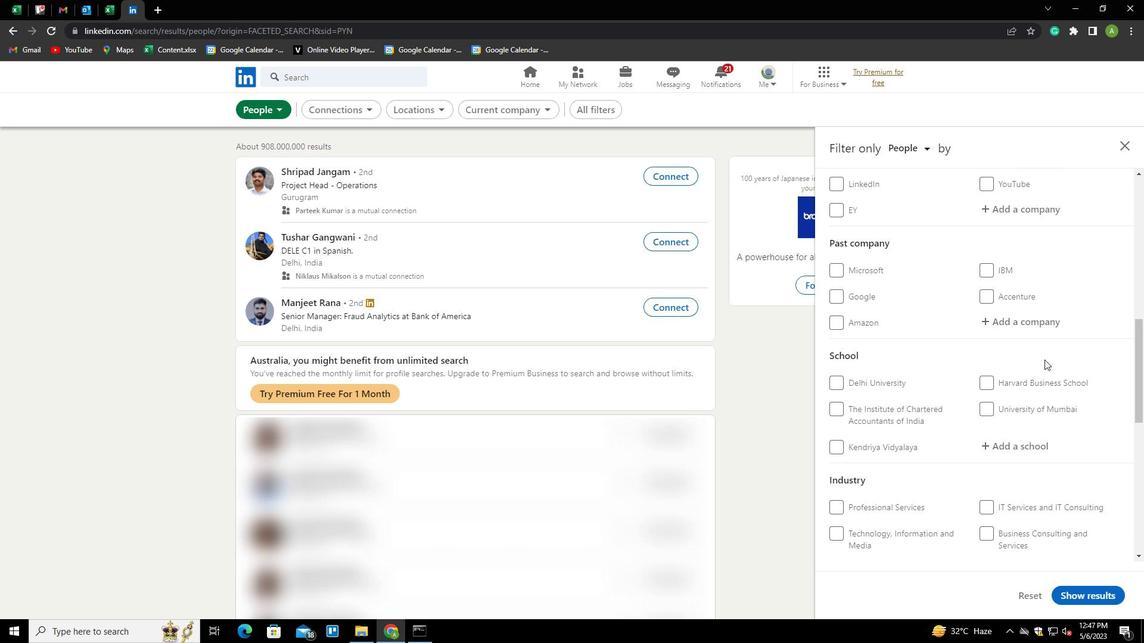 
Action: Mouse scrolled (1044, 360) with delta (0, 0)
Screenshot: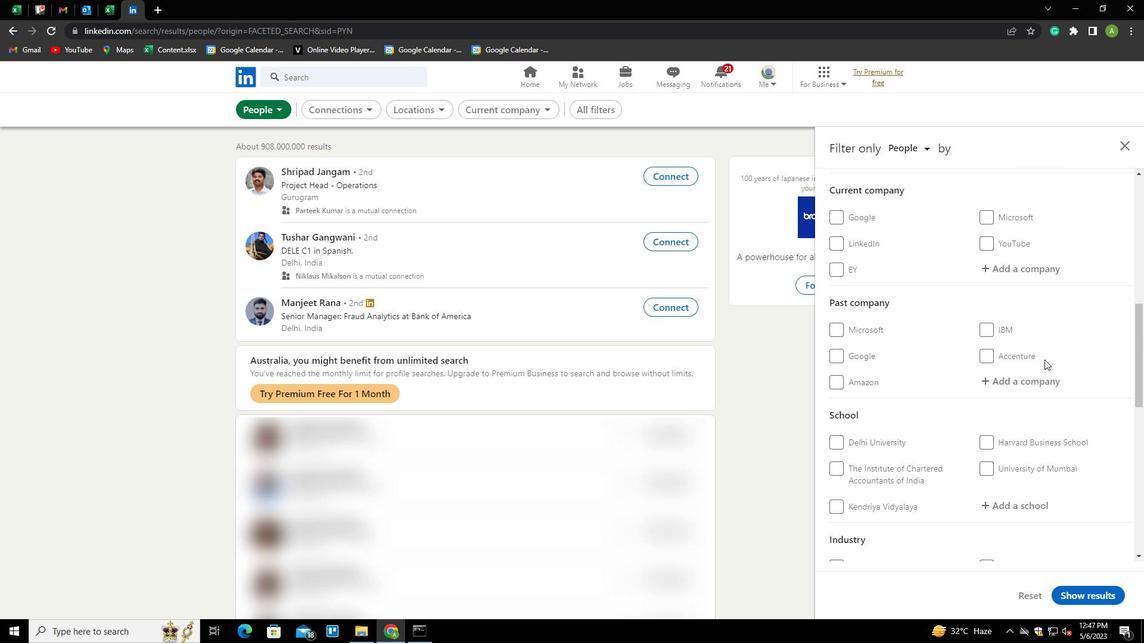 
Action: Mouse moved to (1005, 331)
Screenshot: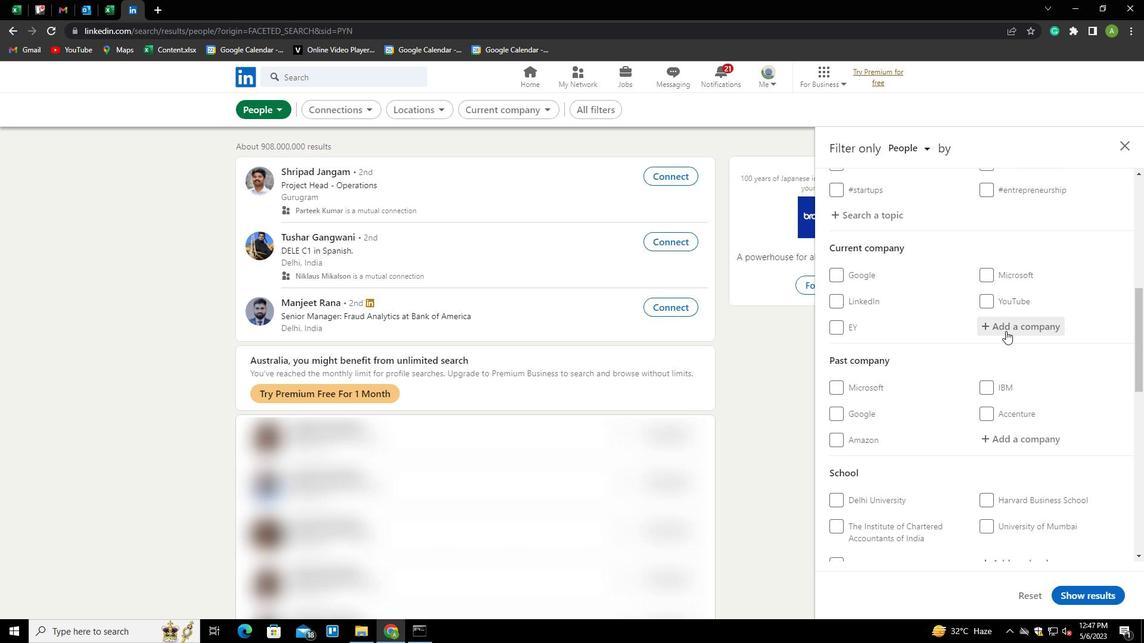 
Action: Mouse pressed left at (1005, 331)
Screenshot: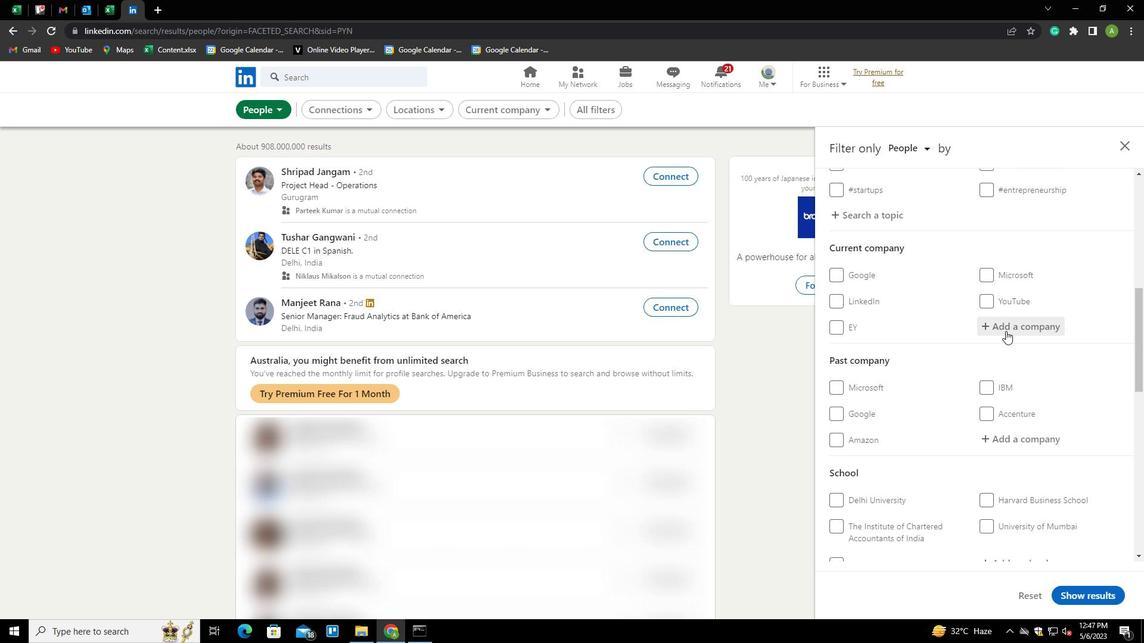 
Action: Key pressed <Key.shift>STEEL<Key.space><Key.shift>AUTHORITYJO<Key.backspace><Key.backspace><Key.space>OF<Key.space><Key.shift>INDIA<Key.space><Key.shift>LIMITED<Key.down><Key.enter>
Screenshot: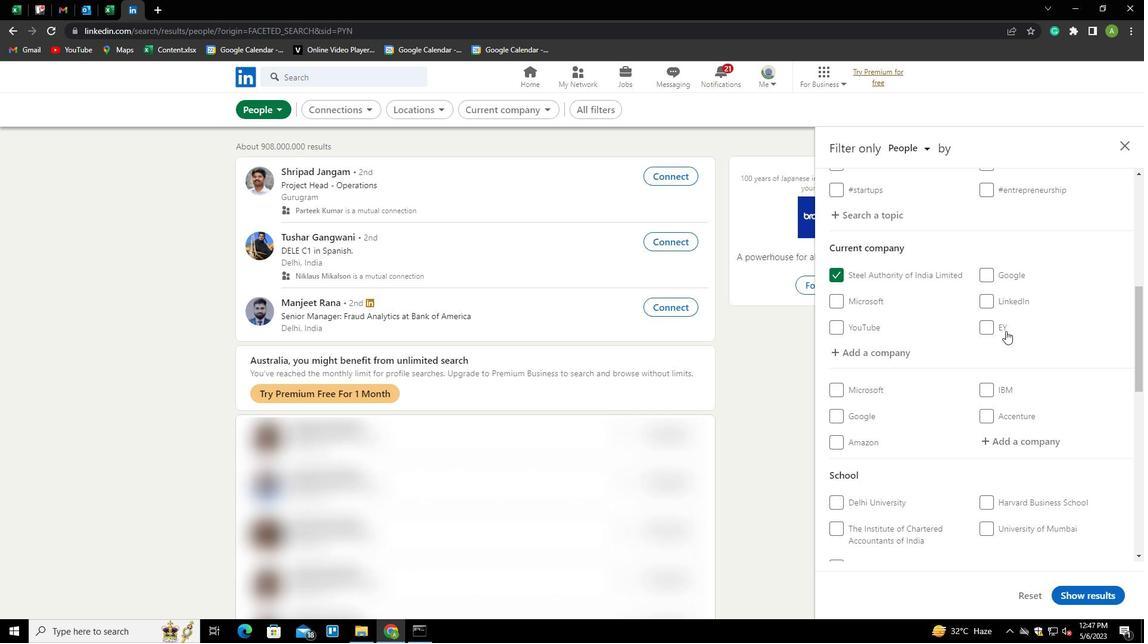 
Action: Mouse scrolled (1005, 330) with delta (0, 0)
Screenshot: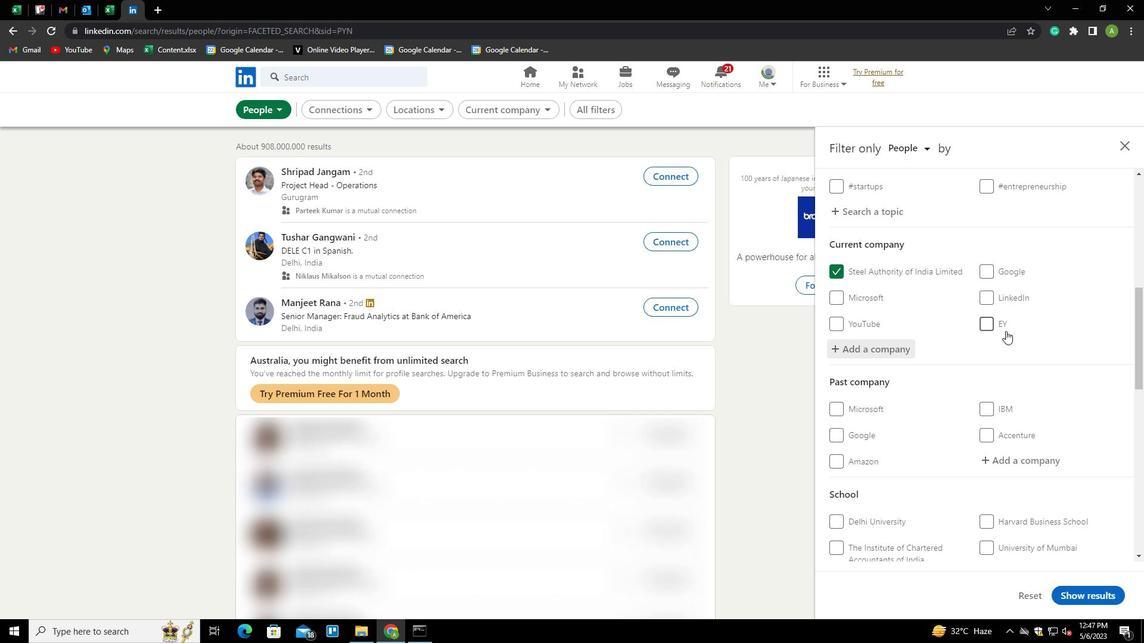 
Action: Mouse moved to (1005, 331)
Screenshot: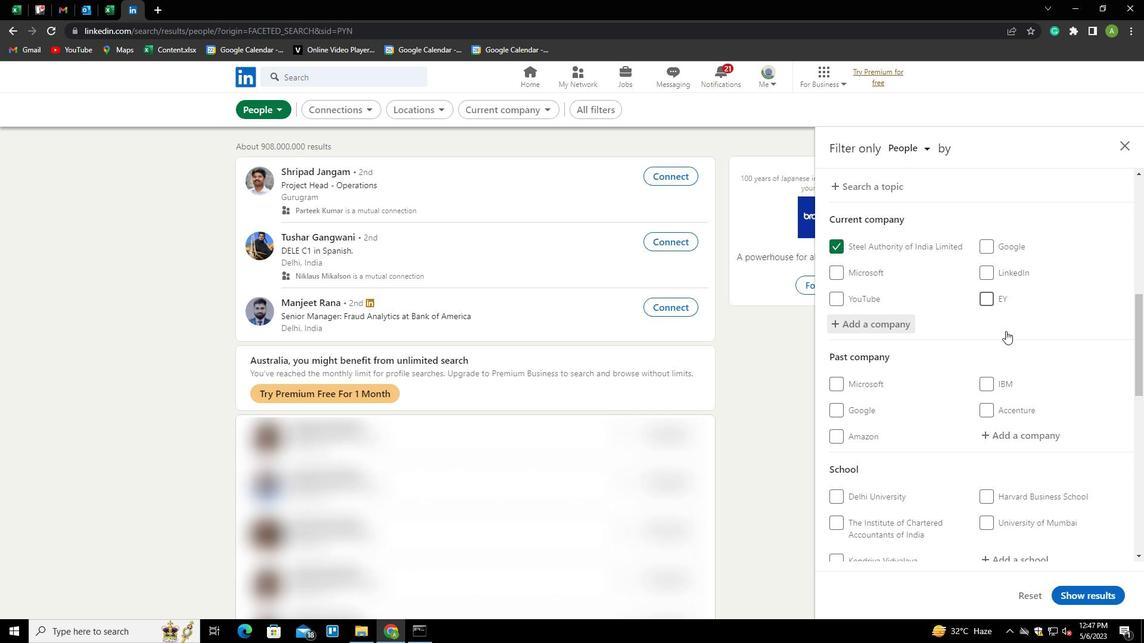 
Action: Mouse scrolled (1005, 330) with delta (0, 0)
Screenshot: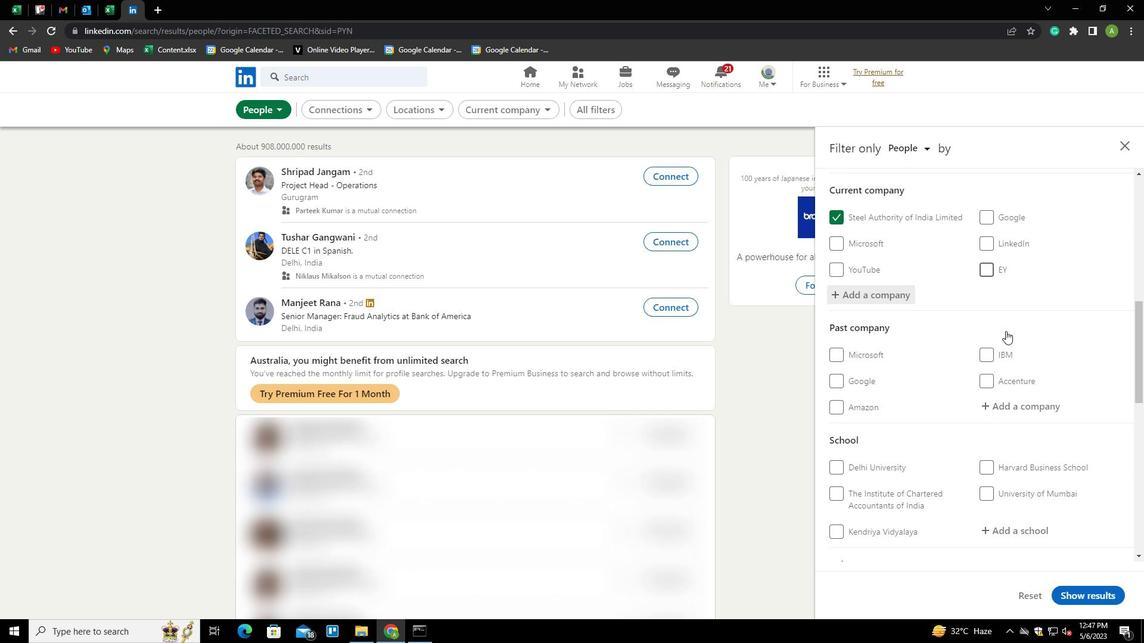 
Action: Mouse scrolled (1005, 330) with delta (0, 0)
Screenshot: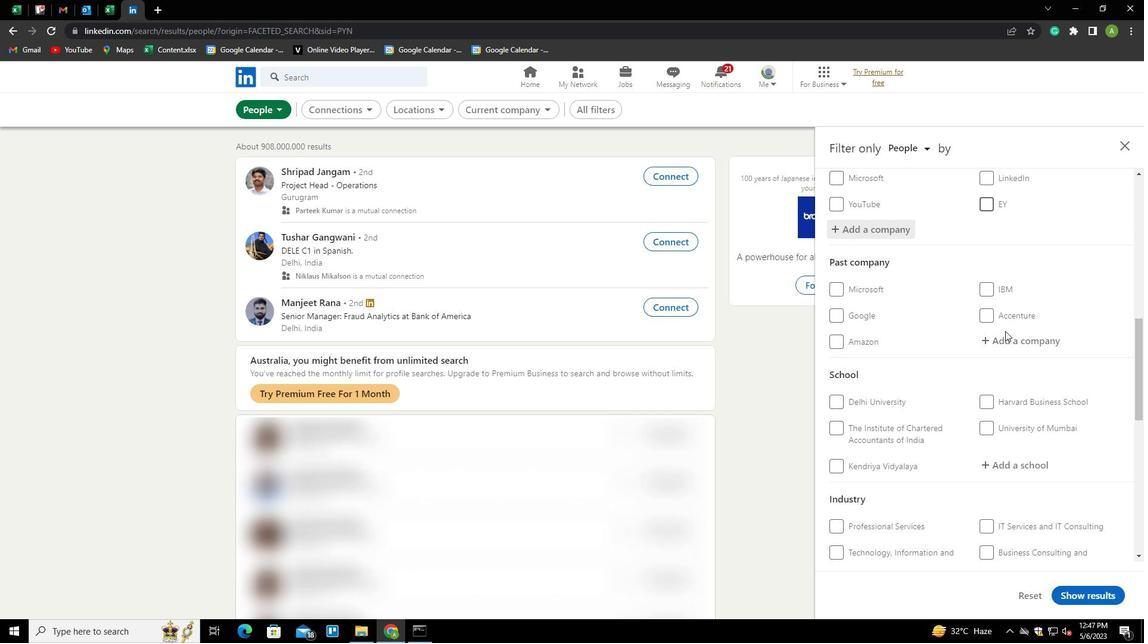 
Action: Mouse moved to (1004, 331)
Screenshot: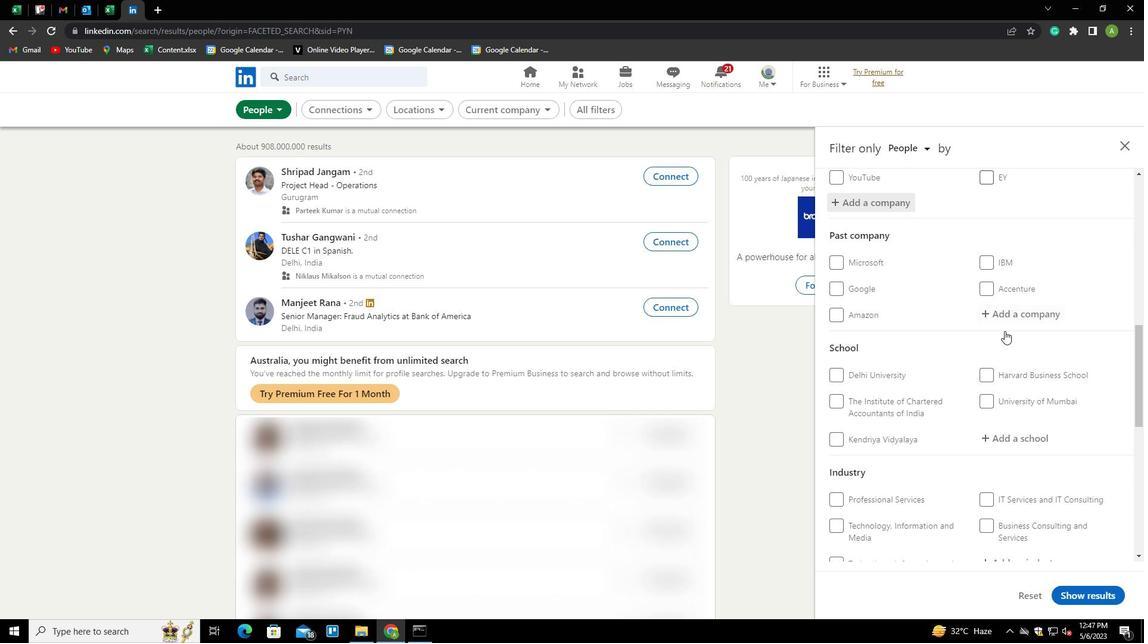 
Action: Mouse scrolled (1004, 330) with delta (0, 0)
Screenshot: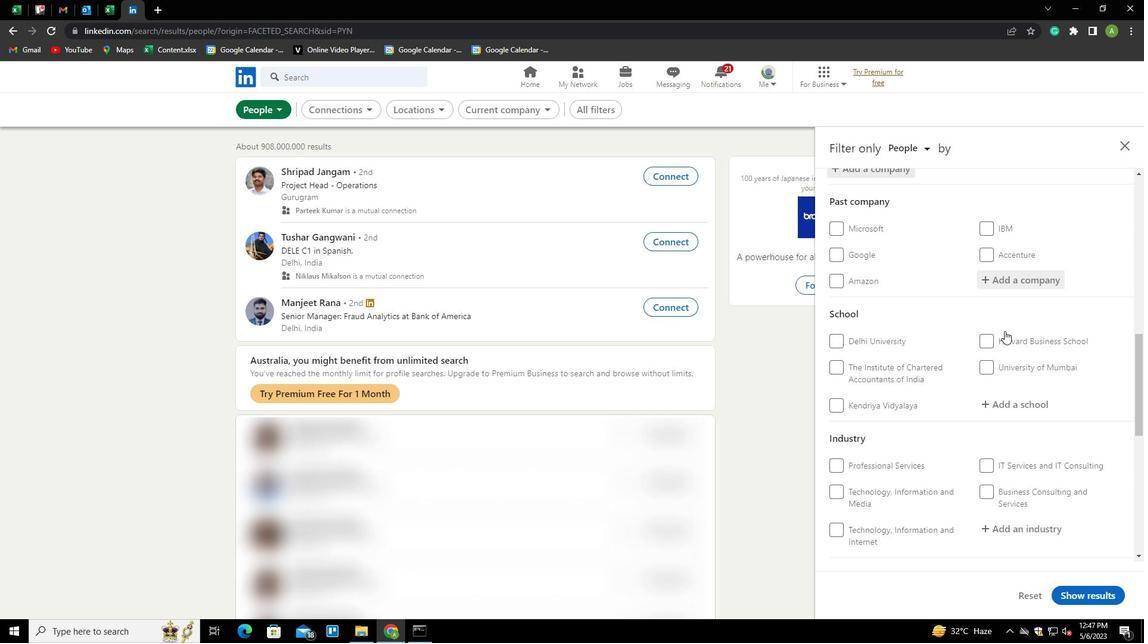 
Action: Mouse moved to (1004, 350)
Screenshot: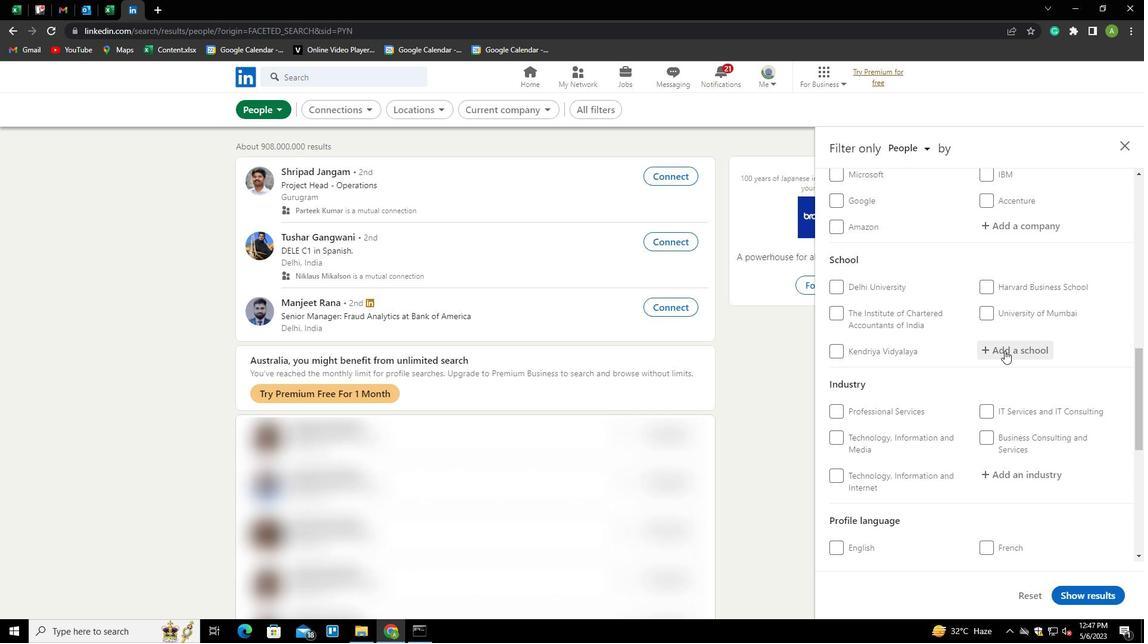 
Action: Mouse pressed left at (1004, 350)
Screenshot: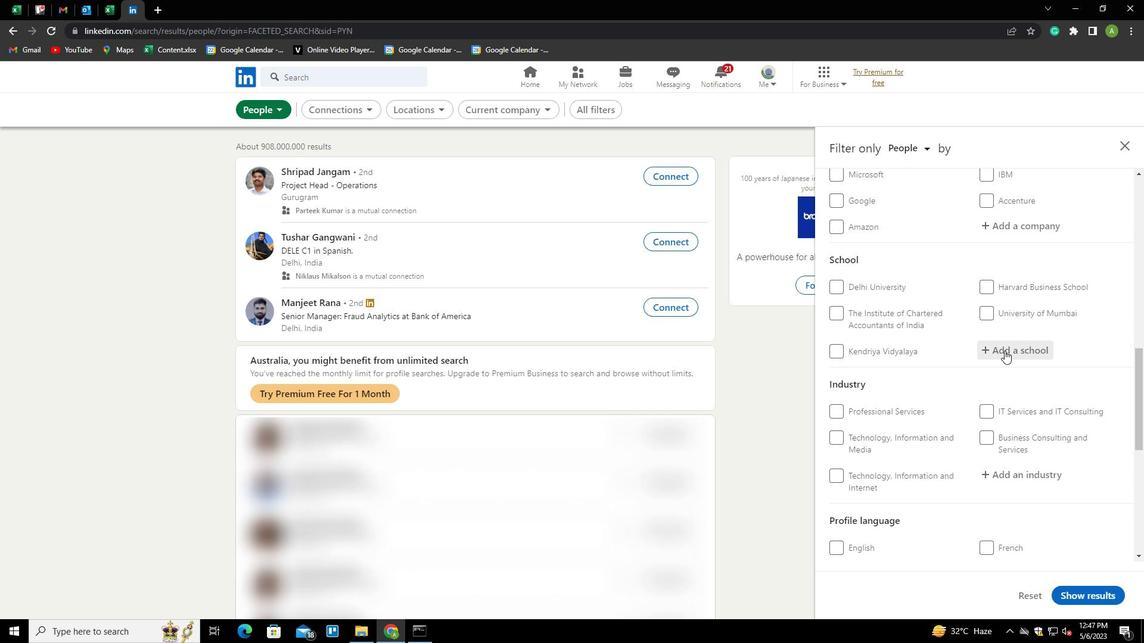 
Action: Mouse moved to (1017, 343)
Screenshot: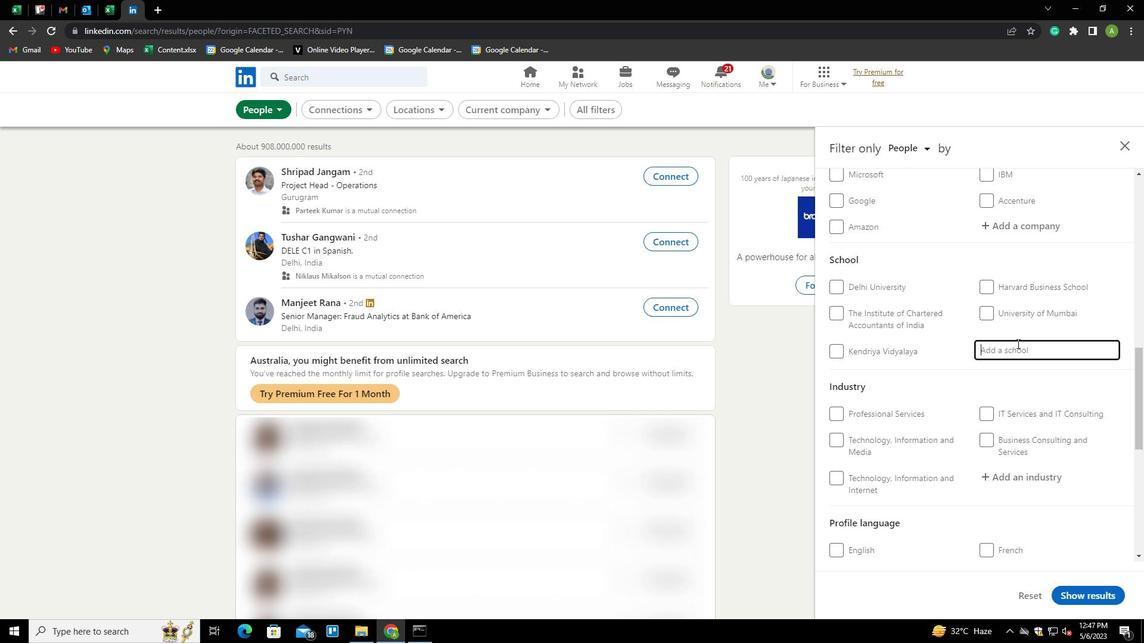 
Action: Key pressed <Key.shift>LATE<Key.space><Key.shift>SHRI<Key.space><Key.shift>VISHNU<Key.space><Key.shift>WAMAN<Key.space><Key.shift>THAKUR<Key.space><Key.shift>CHARITABLE<Key.space><Key.shift>TRUSTS<Key.space><Key.shift>BHASKER<Key.space><Key.shift>W<Key.backspace><Key.backspace><Key.down><Key.backspace><Key.backspace><Key.down><Key.enter>
Screenshot: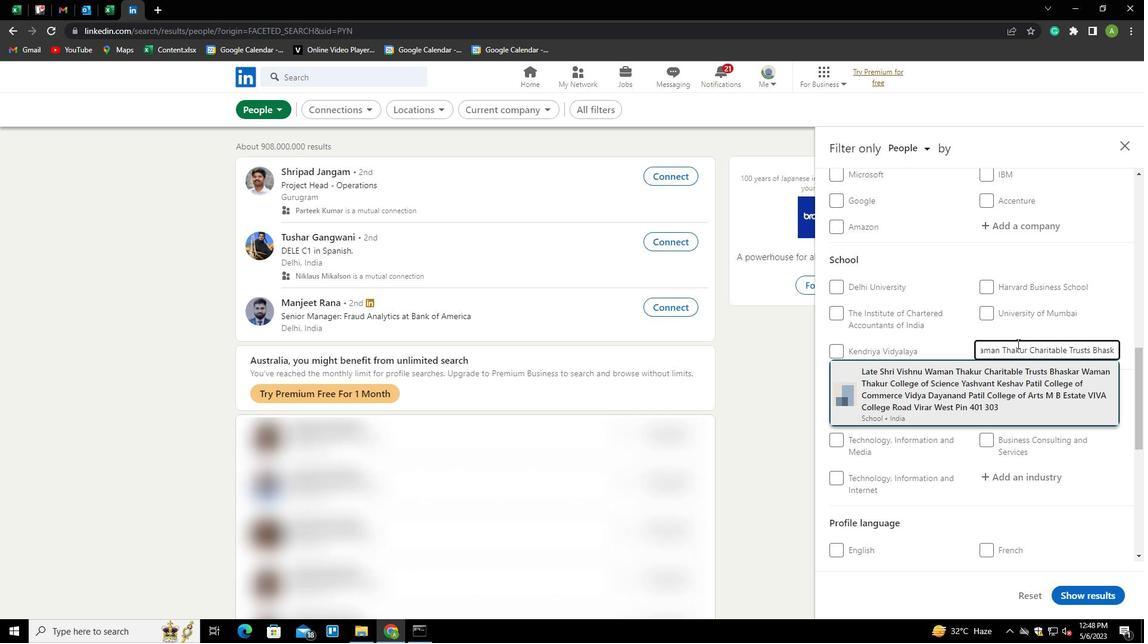 
Action: Mouse scrolled (1017, 343) with delta (0, 0)
Screenshot: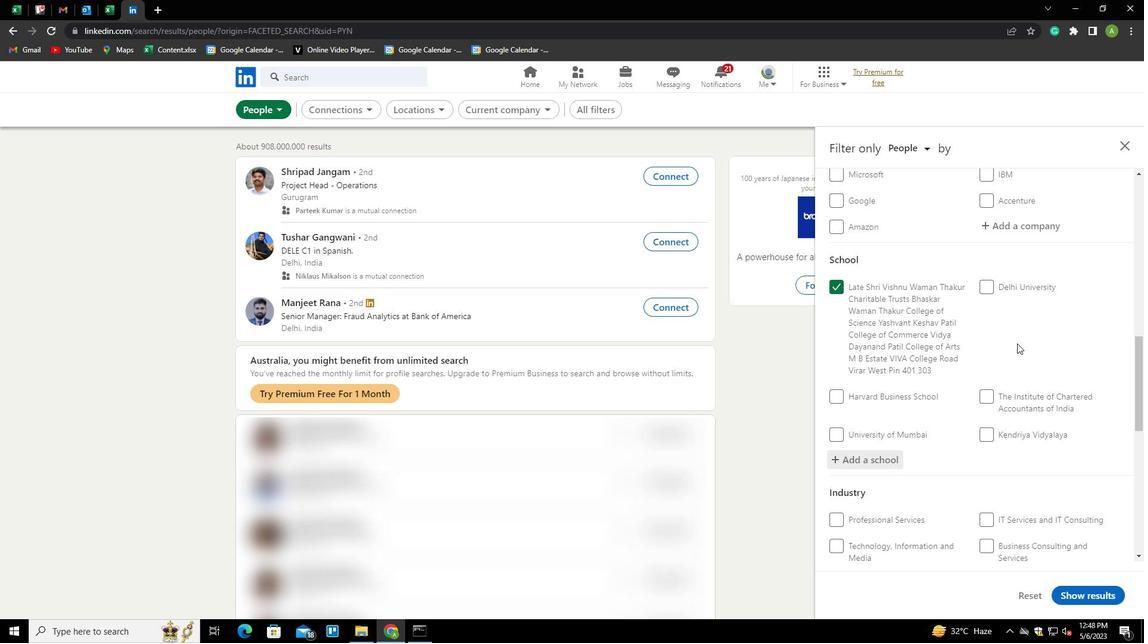 
Action: Mouse scrolled (1017, 343) with delta (0, 0)
Screenshot: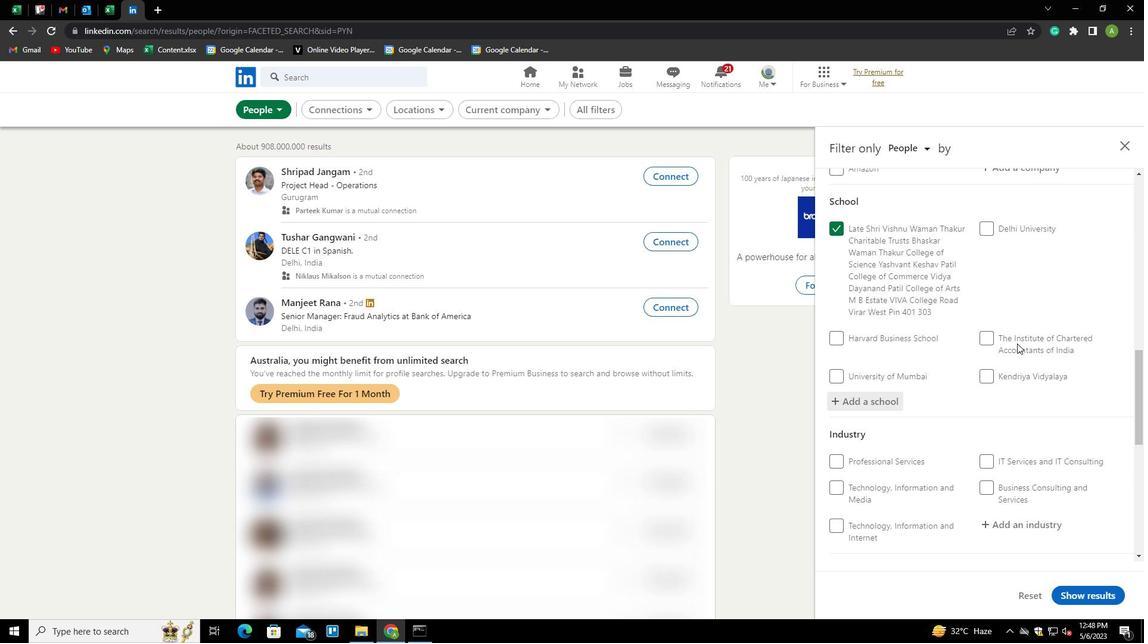 
Action: Mouse scrolled (1017, 343) with delta (0, 0)
Screenshot: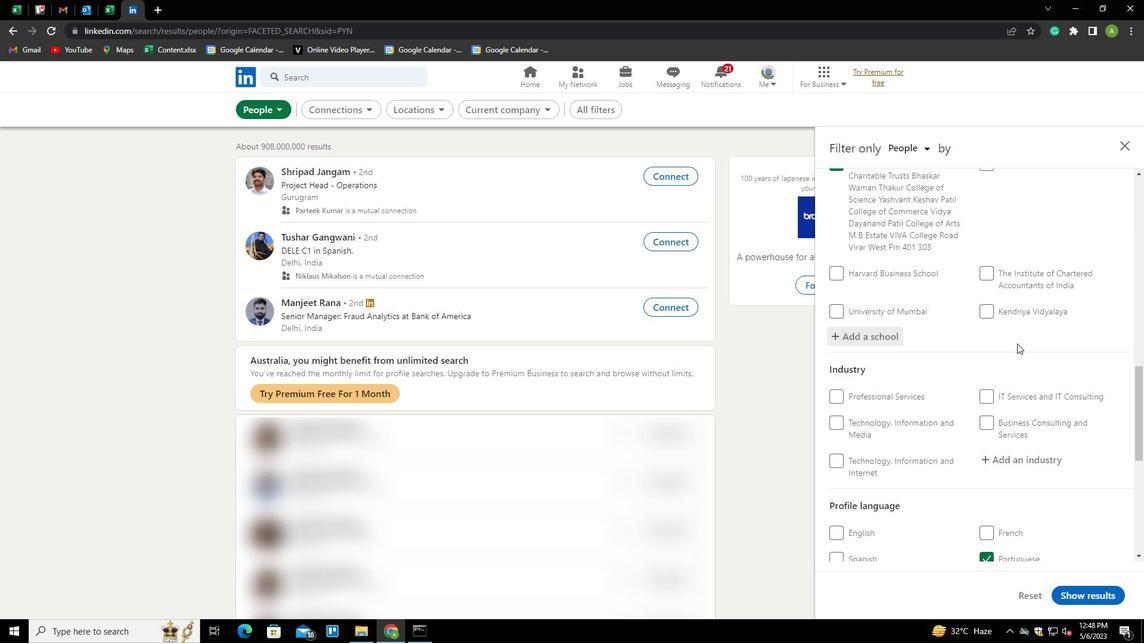 
Action: Mouse scrolled (1017, 343) with delta (0, 0)
Screenshot: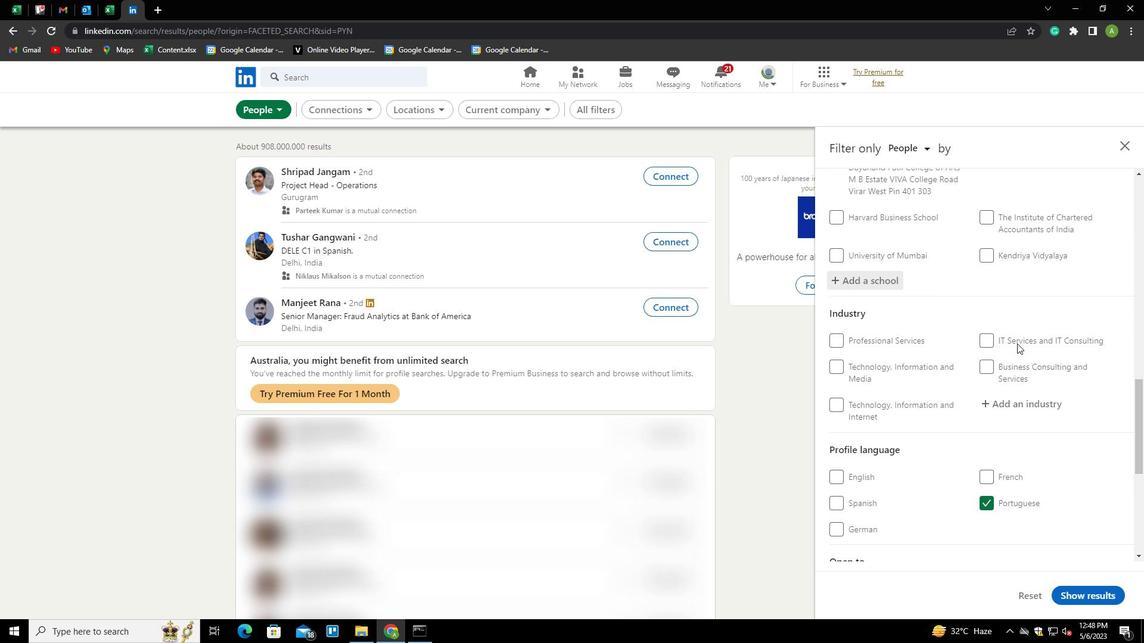 
Action: Mouse moved to (1018, 347)
Screenshot: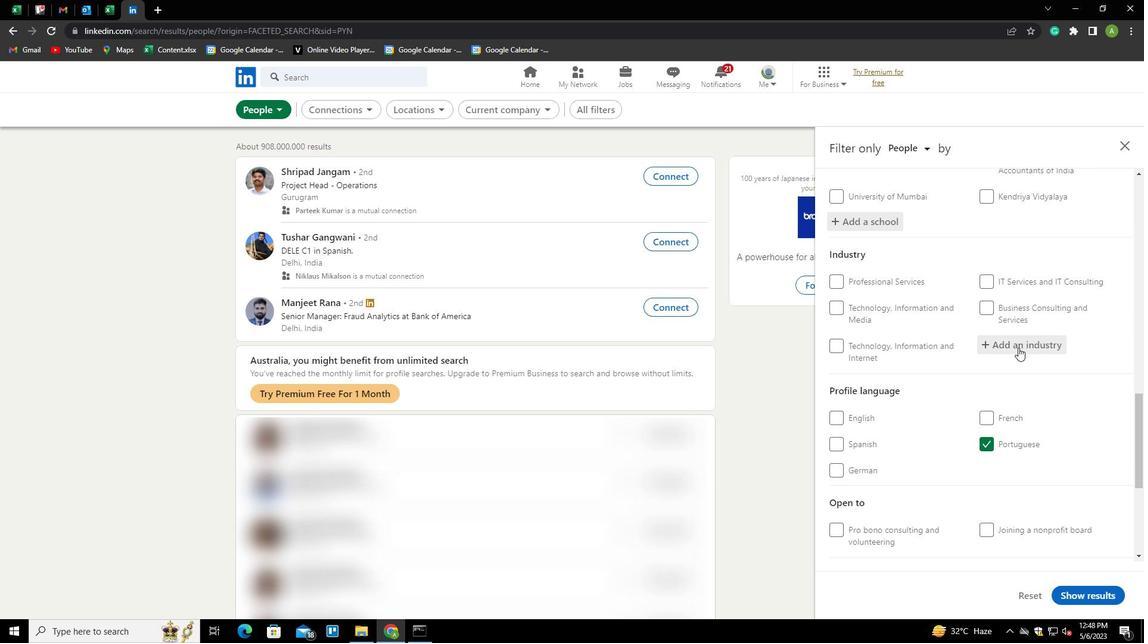 
Action: Mouse pressed left at (1018, 347)
Screenshot: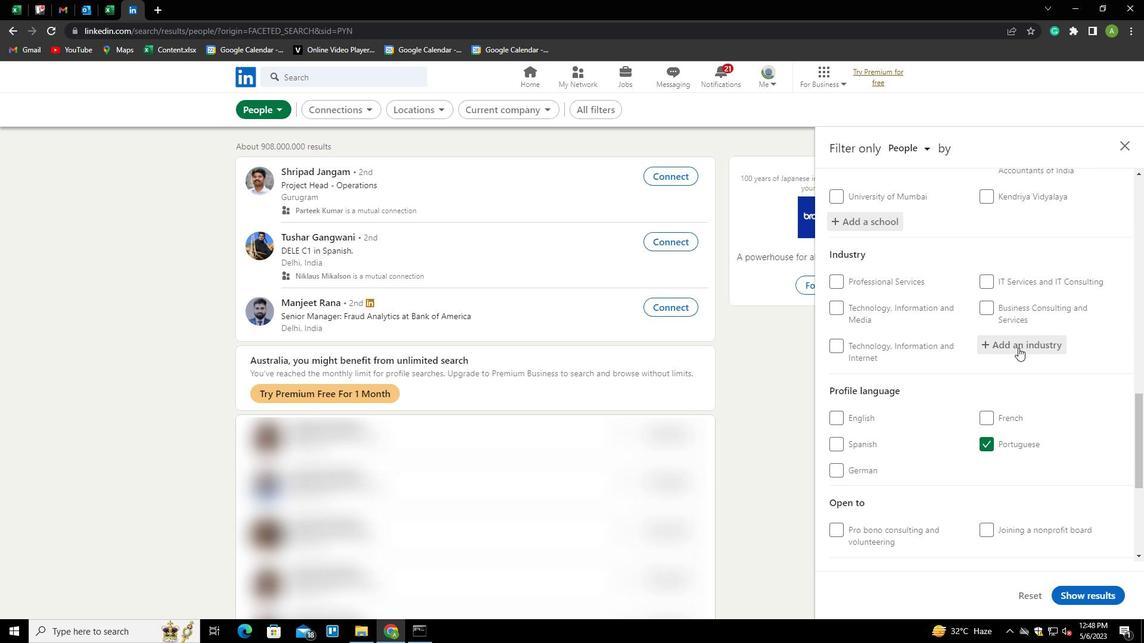 
Action: Mouse moved to (1028, 340)
Screenshot: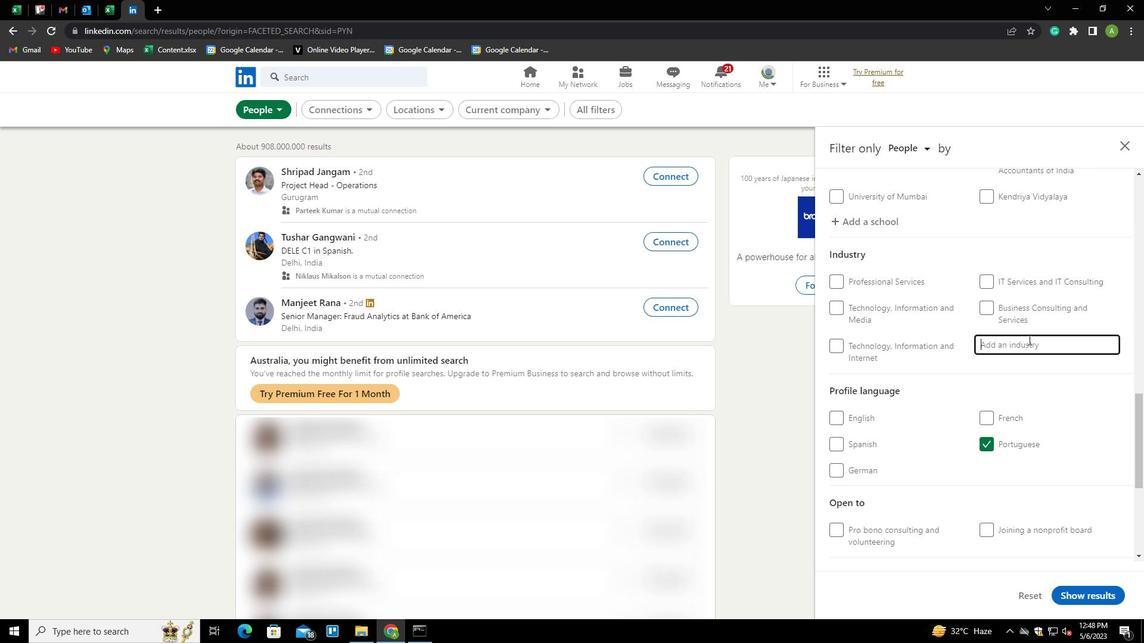 
Action: Key pressed <Key.shift><Key.shift><Key.shift><Key.shift><Key.shift><Key.shift><Key.shift><Key.shift><Key.shift><Key.shift><Key.shift><Key.shift><Key.shift><Key.shift><Key.shift><Key.shift><Key.shift><Key.shift><Key.shift><Key.shift><Key.shift><Key.shift><Key.shift><Key.shift><Key.shift><Key.shift><Key.shift><Key.shift>ACCESSIBLE<Key.space><Key.shift><Key.shift><Key.shift>GA<Key.backspace><Key.backspace><Key.shift>HARDWARE<Key.space><Key.shift>MANUFACTURING<Key.down><Key.shift_r><Key.enter>
Screenshot: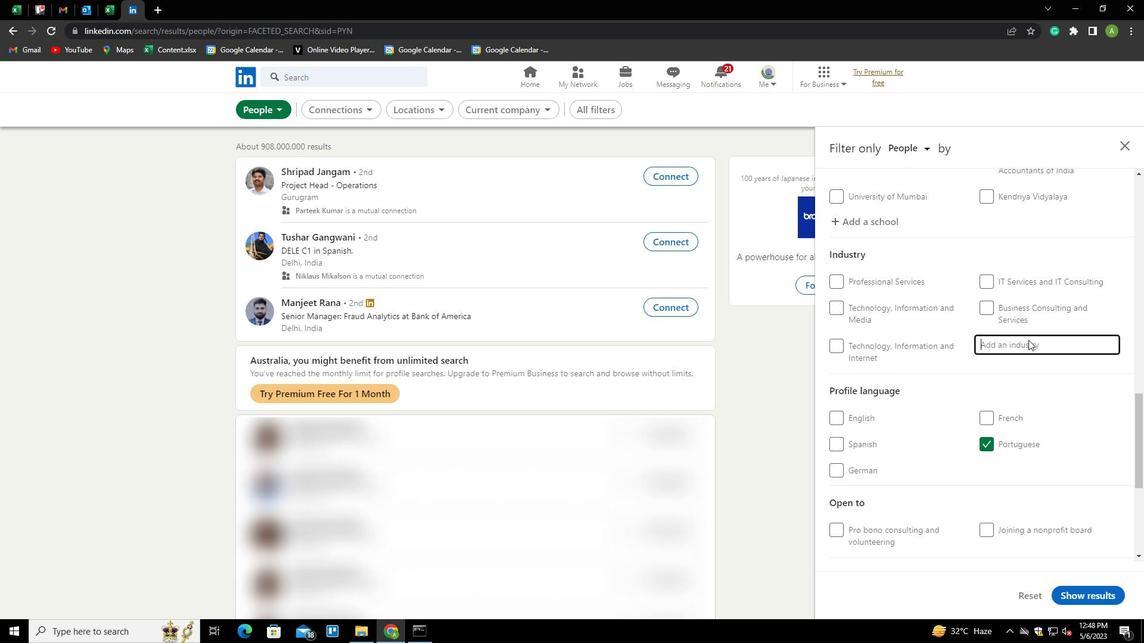 
Action: Mouse scrolled (1028, 339) with delta (0, 0)
Screenshot: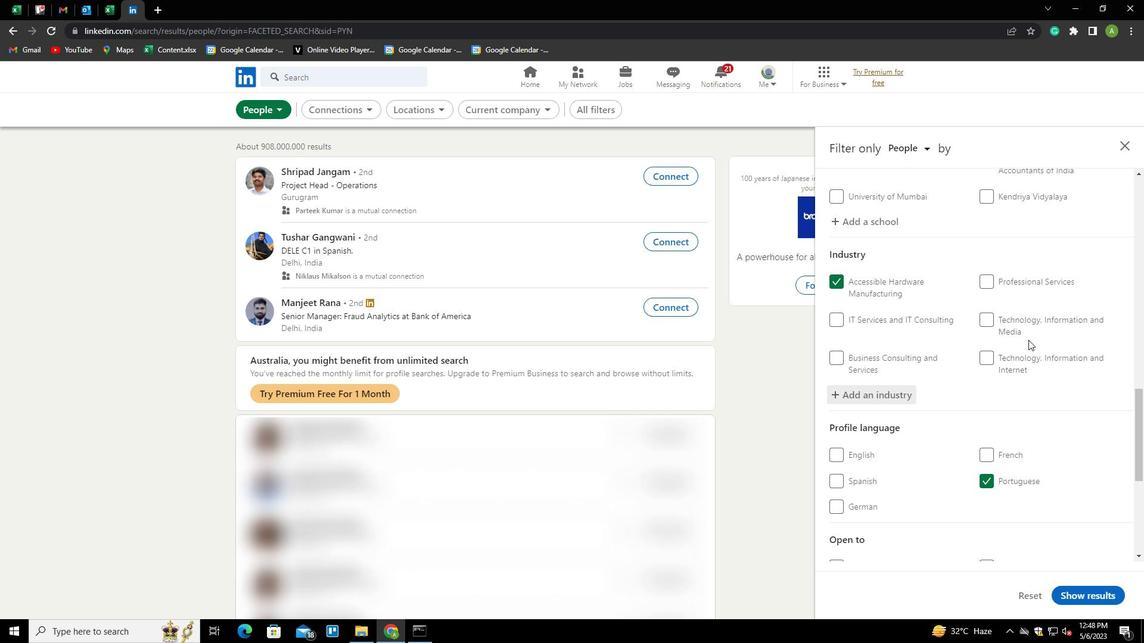 
Action: Mouse moved to (1027, 340)
Screenshot: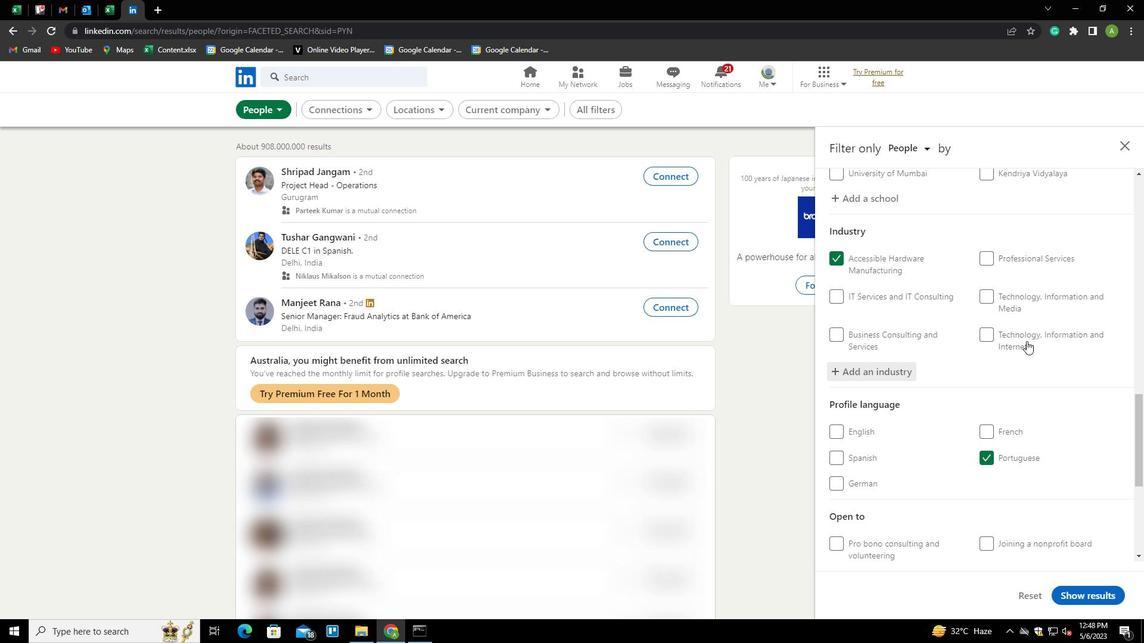 
Action: Mouse scrolled (1027, 340) with delta (0, 0)
Screenshot: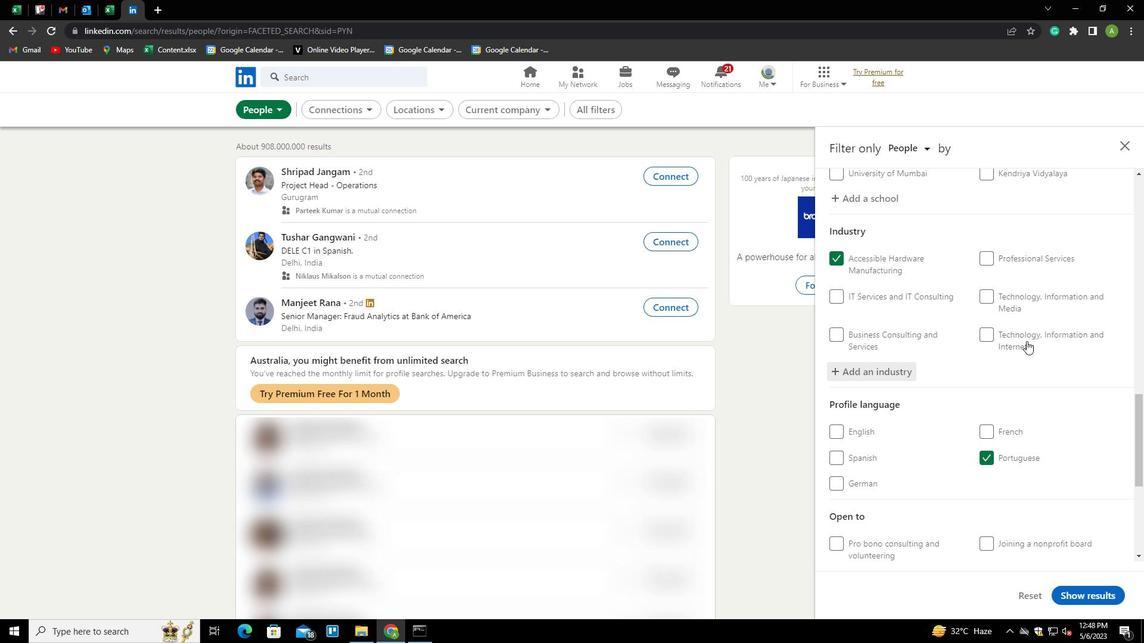 
Action: Mouse moved to (1023, 346)
Screenshot: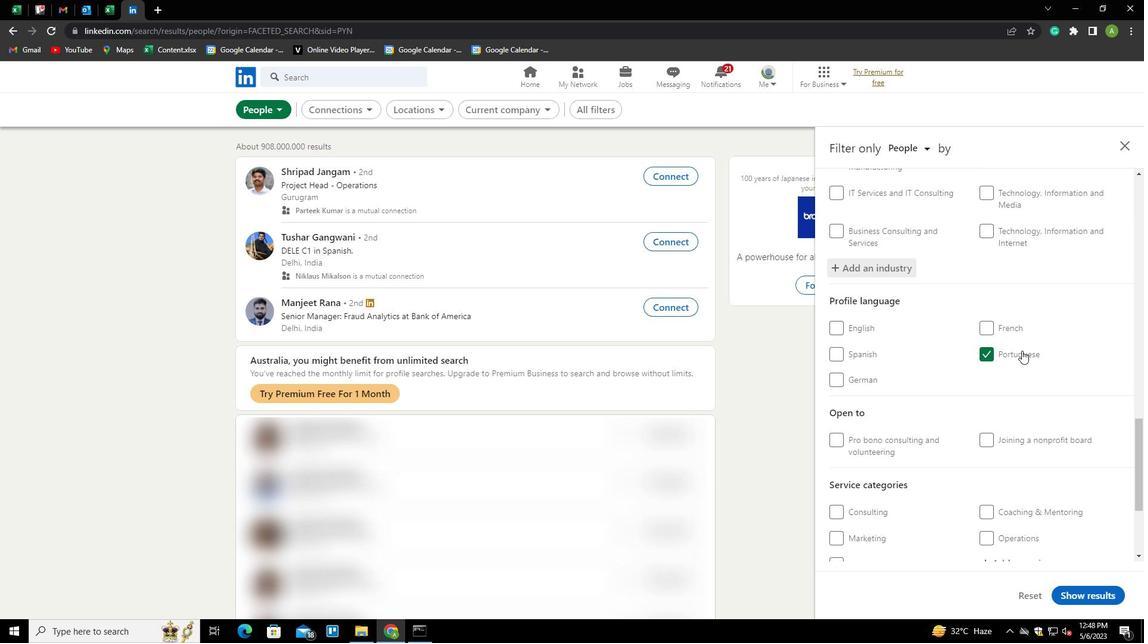 
Action: Mouse scrolled (1023, 346) with delta (0, 0)
Screenshot: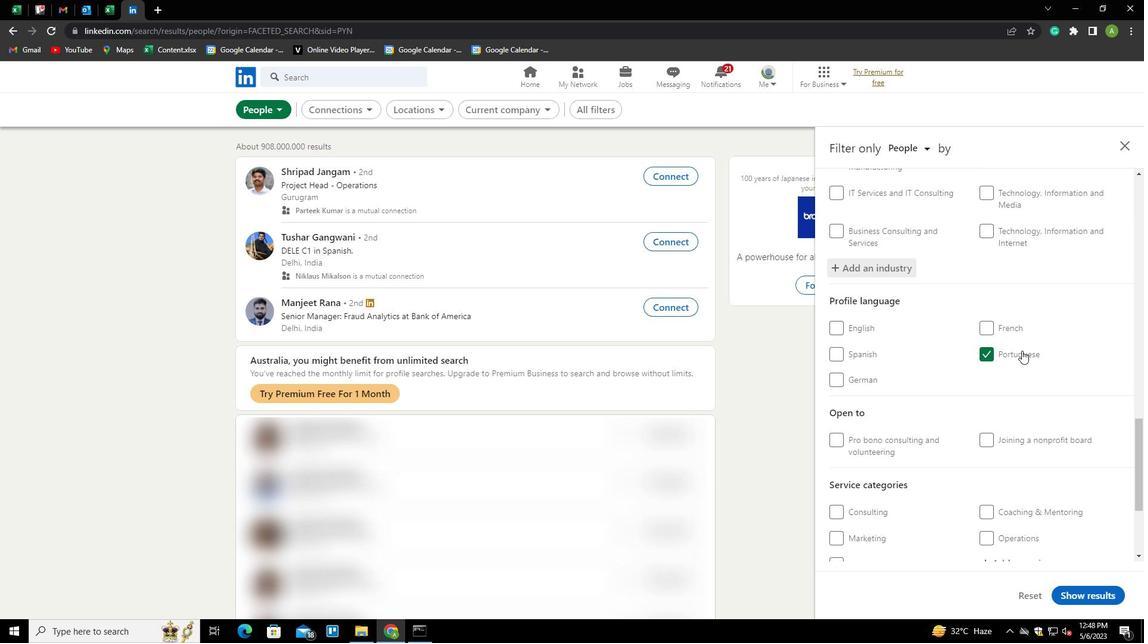 
Action: Mouse moved to (1021, 350)
Screenshot: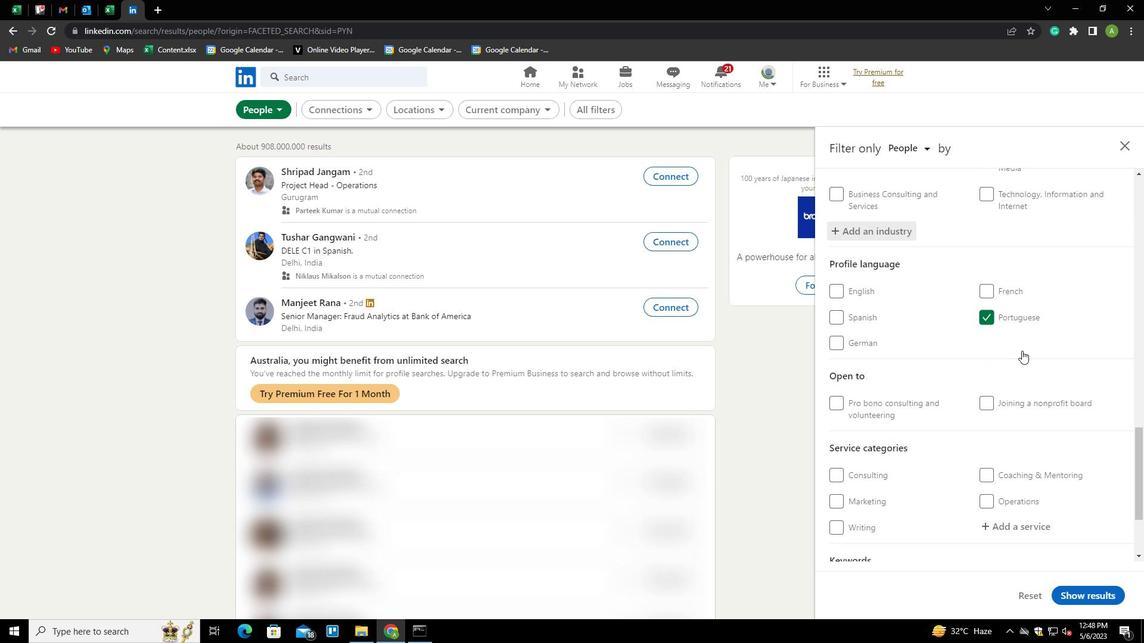 
Action: Mouse scrolled (1021, 350) with delta (0, 0)
Screenshot: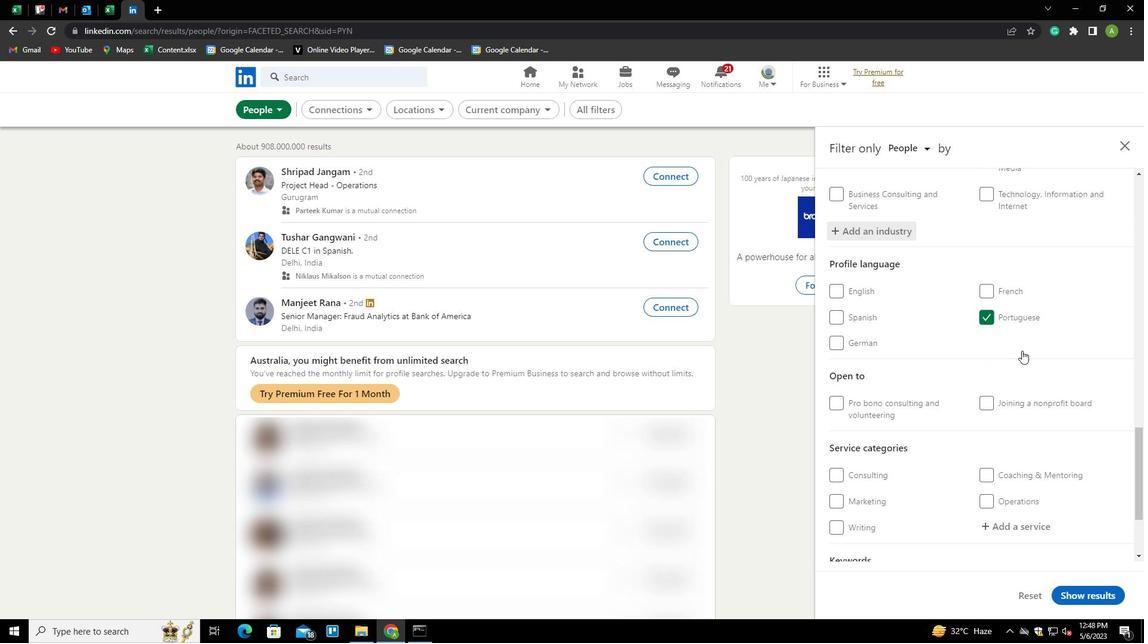 
Action: Mouse scrolled (1021, 350) with delta (0, 0)
Screenshot: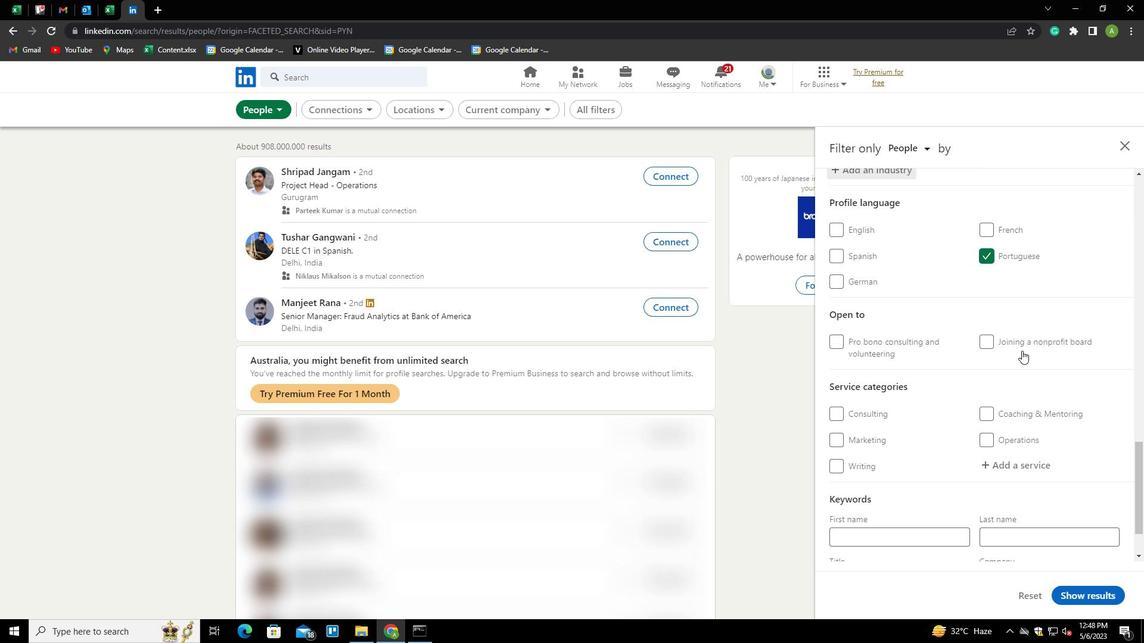 
Action: Mouse moved to (1014, 391)
Screenshot: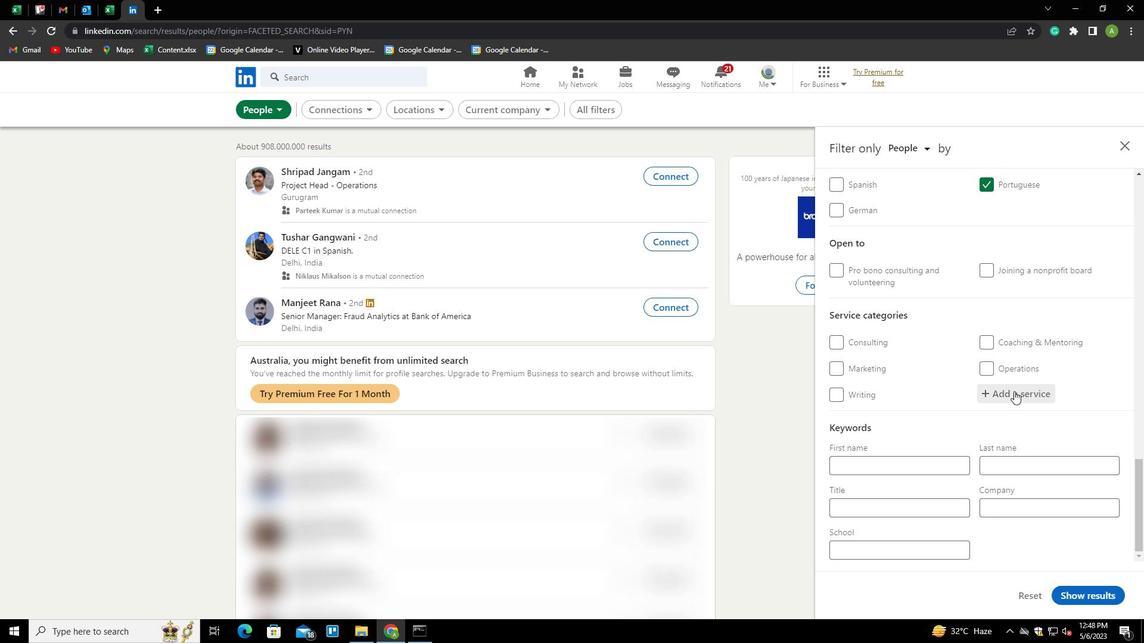 
Action: Mouse pressed left at (1014, 391)
Screenshot: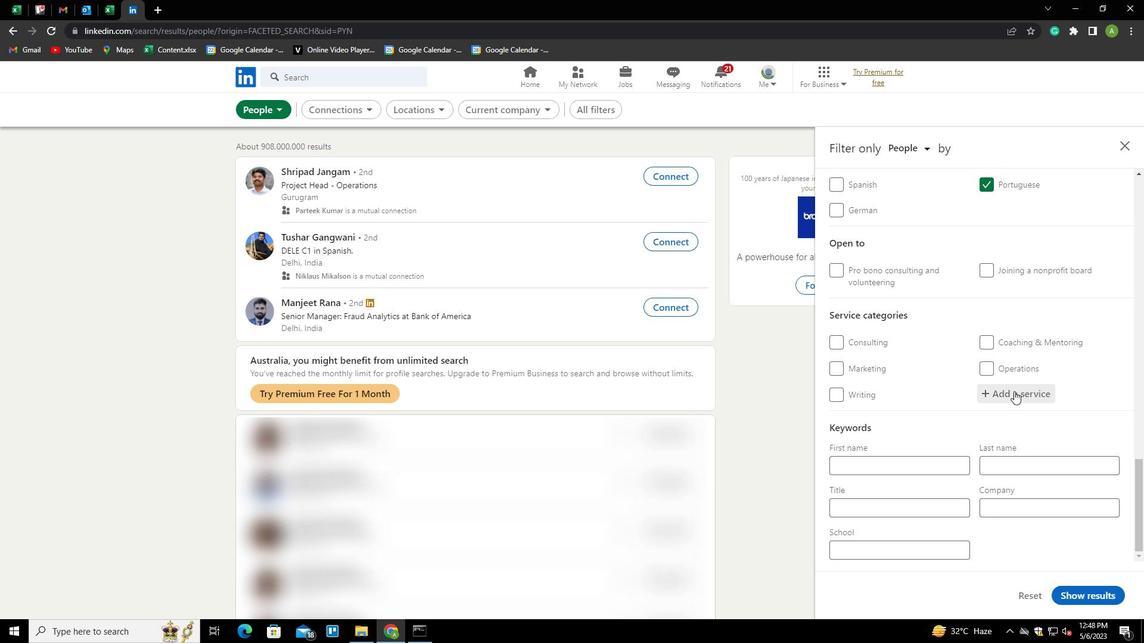 
Action: Key pressed <Key.shift><Key.shift><Key.shift><Key.shift><Key.shift><Key.shift>DJING<Key.down><Key.enter>
Screenshot: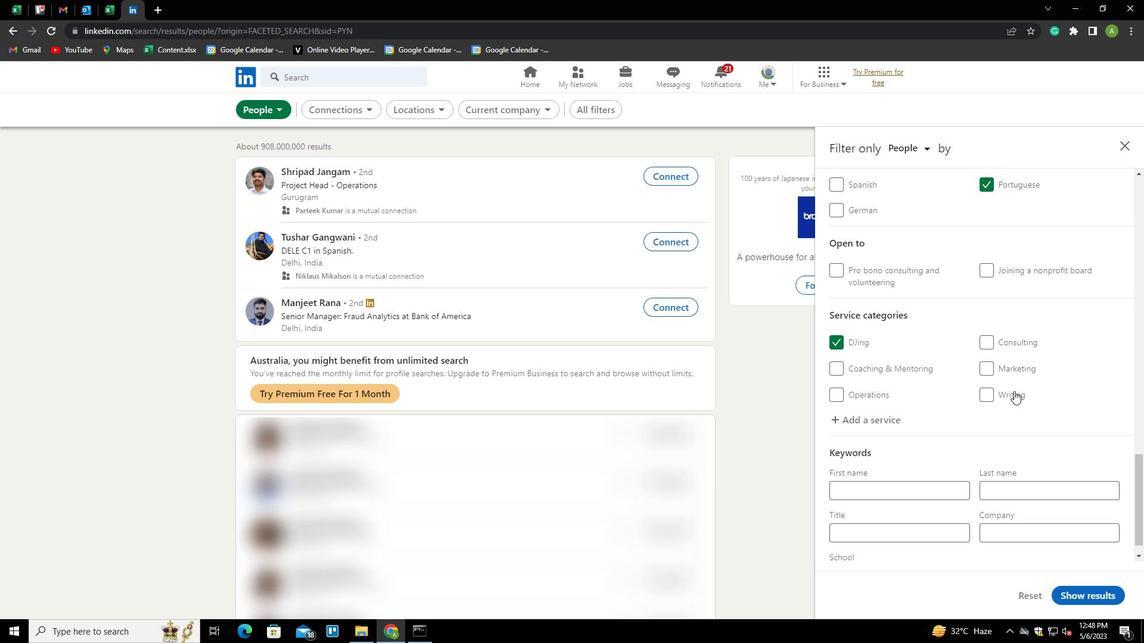
Action: Mouse scrolled (1014, 390) with delta (0, 0)
Screenshot: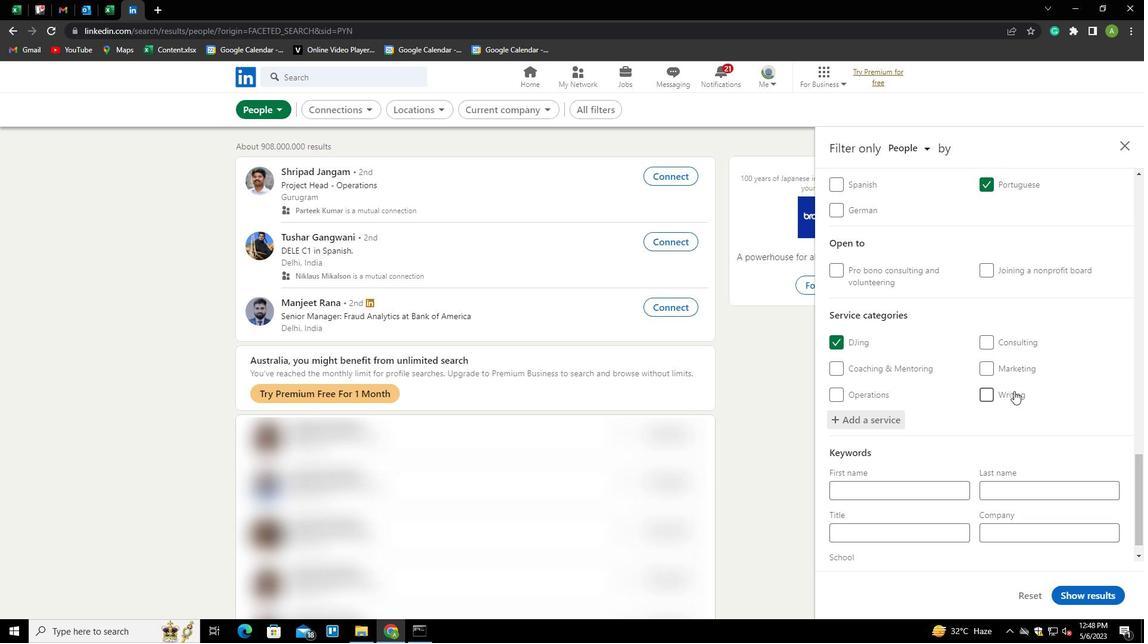 
Action: Mouse scrolled (1014, 390) with delta (0, 0)
Screenshot: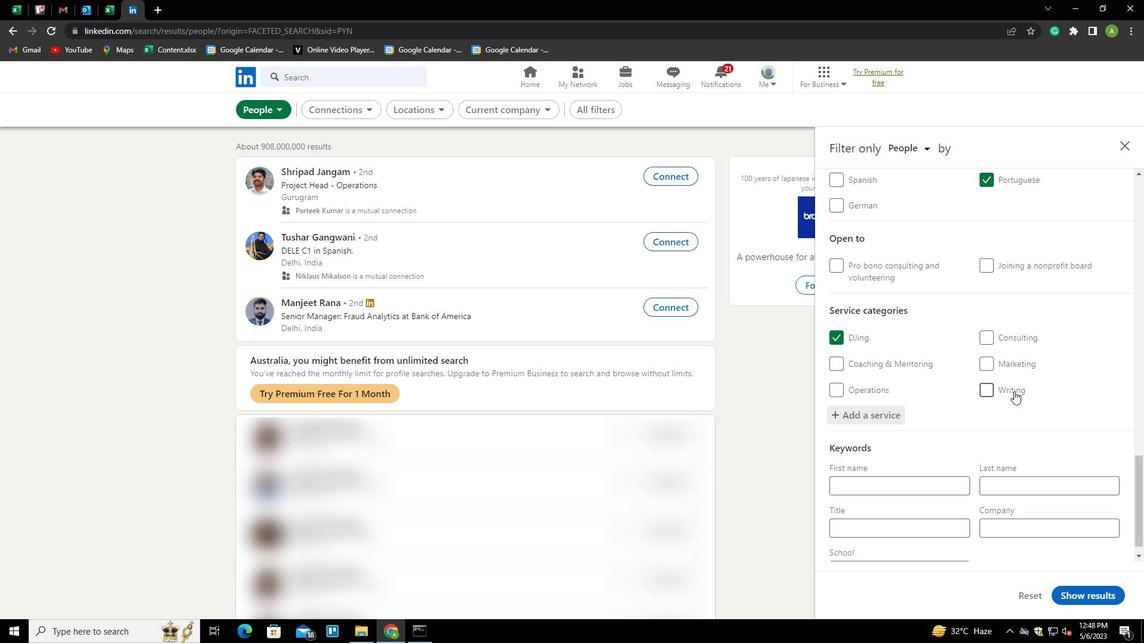 
Action: Mouse scrolled (1014, 390) with delta (0, 0)
Screenshot: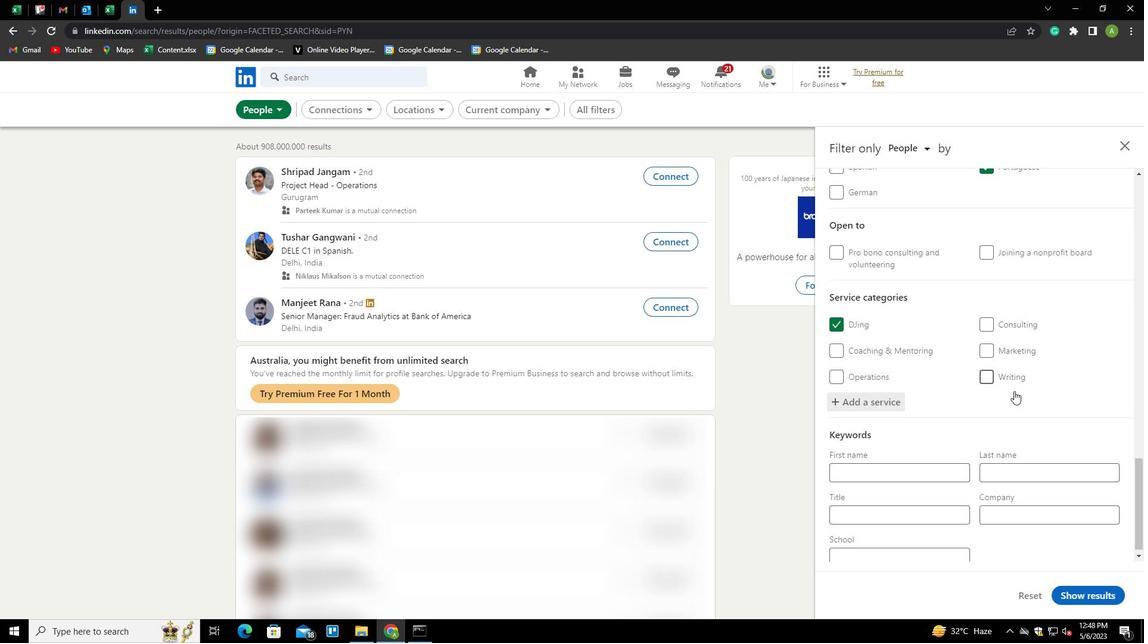
Action: Mouse scrolled (1014, 390) with delta (0, 0)
Screenshot: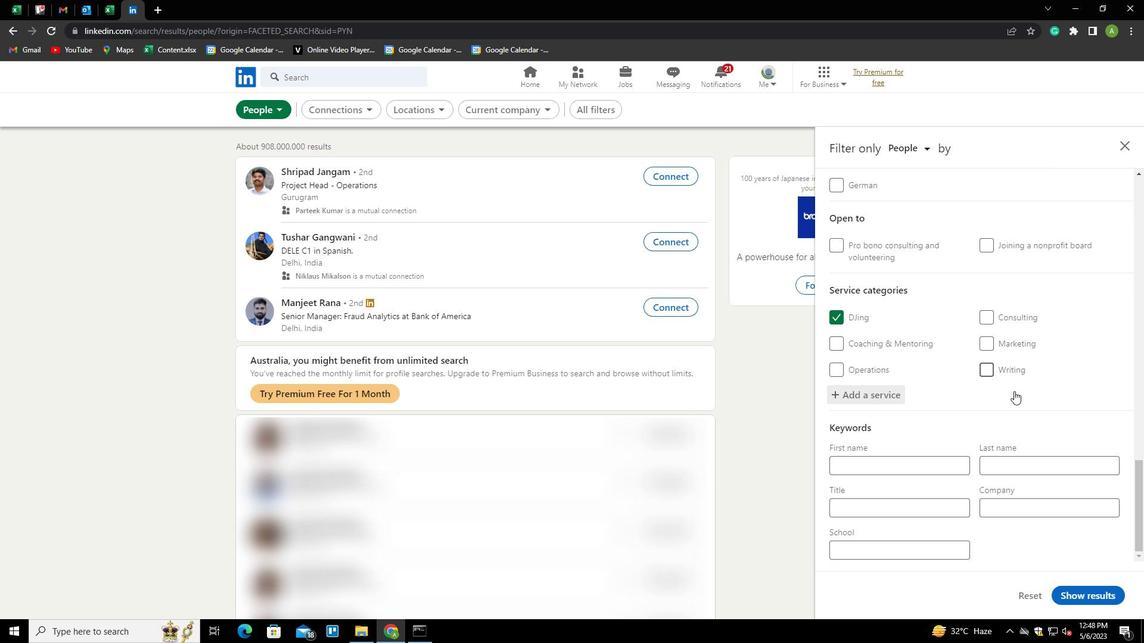 
Action: Mouse moved to (935, 502)
Screenshot: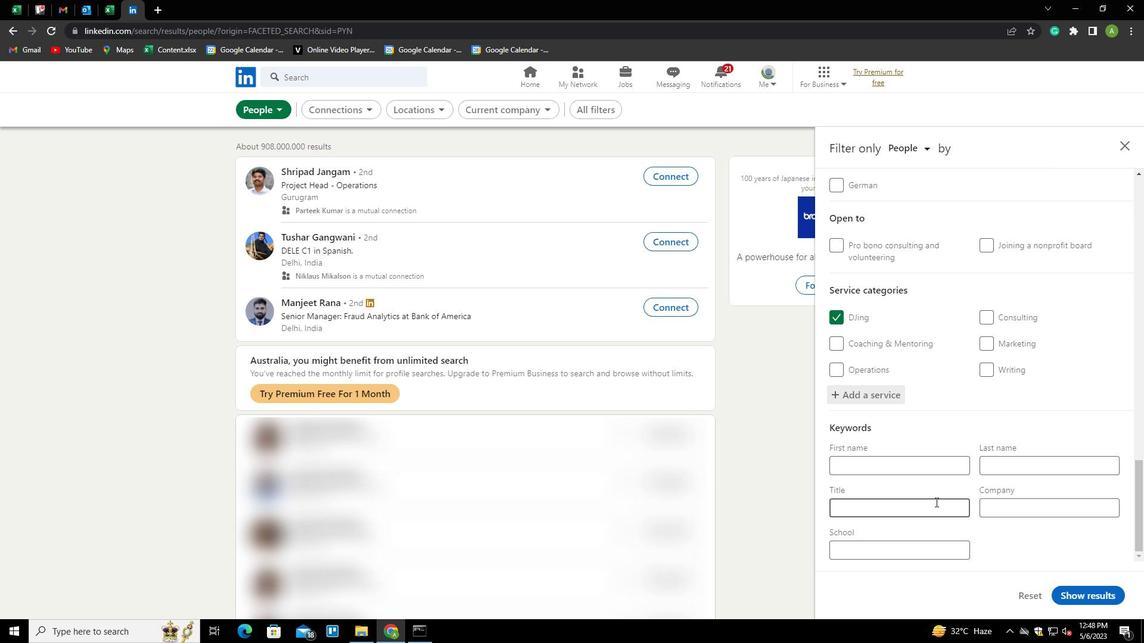 
Action: Mouse pressed left at (935, 502)
Screenshot: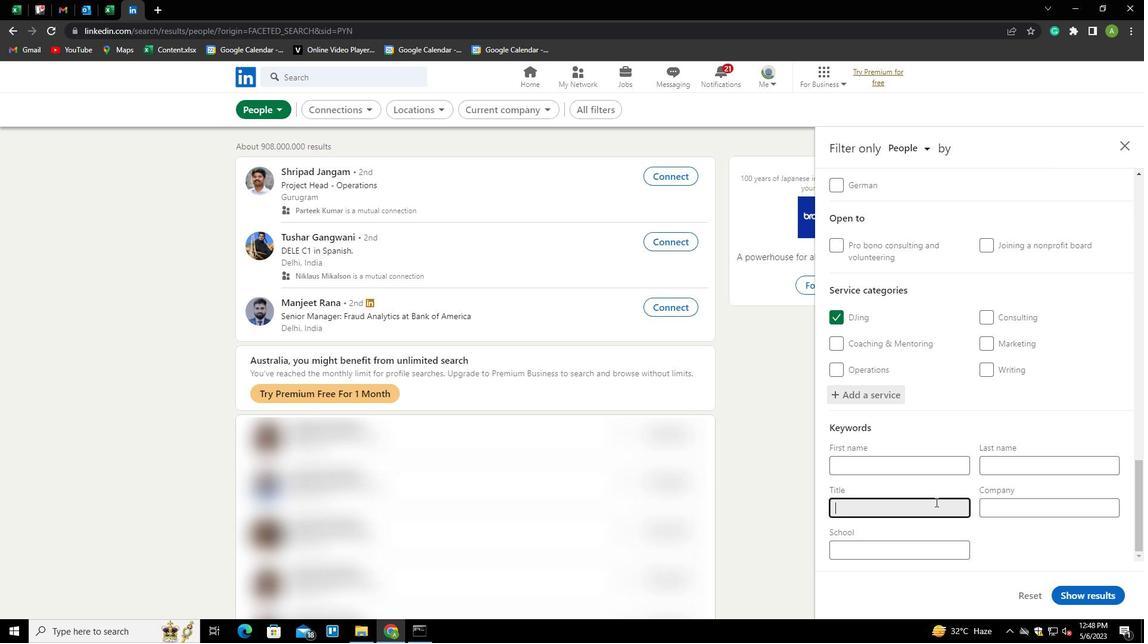 
Action: Mouse moved to (933, 409)
Screenshot: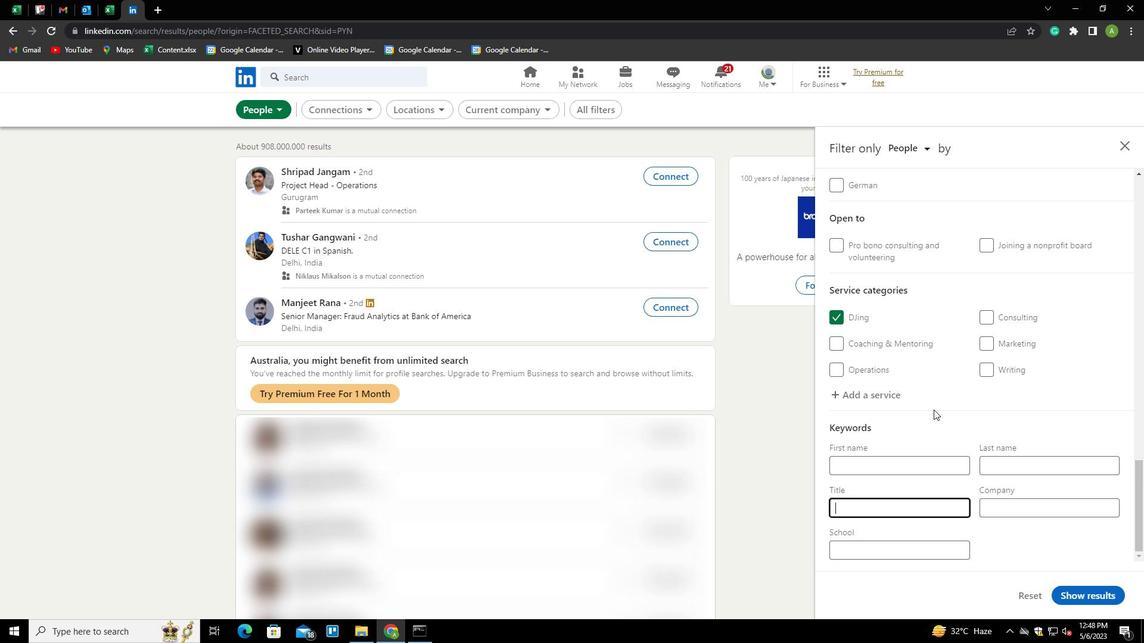 
Action: Key pressed <Key.shift>PAIIN<Key.backspace><Key.backspace>NTER
Screenshot: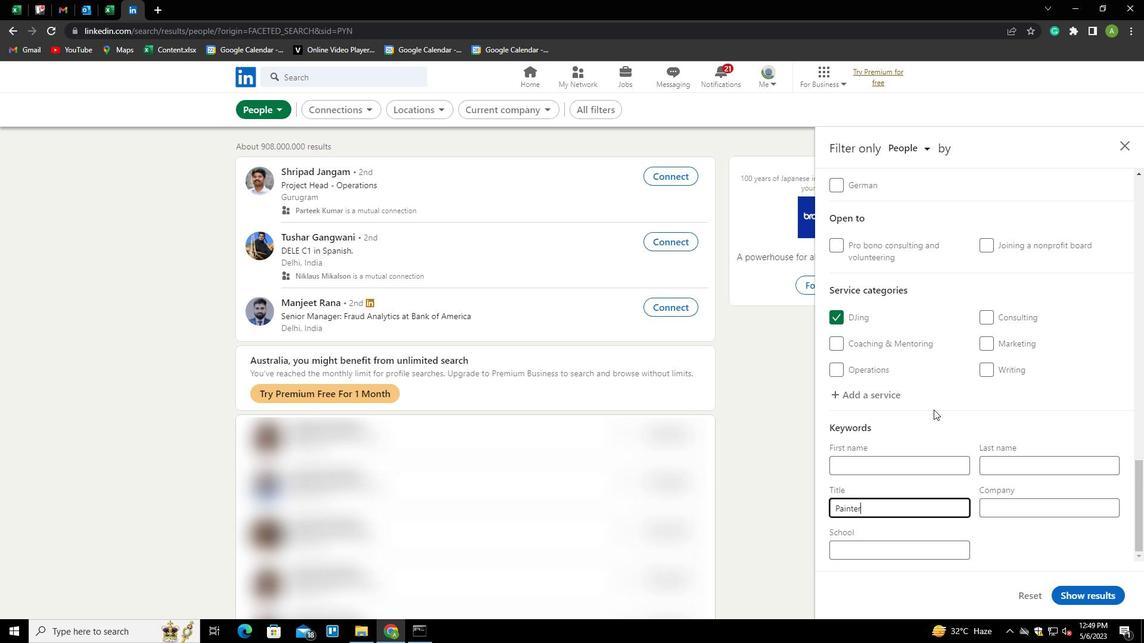 
Action: Mouse moved to (1030, 532)
Screenshot: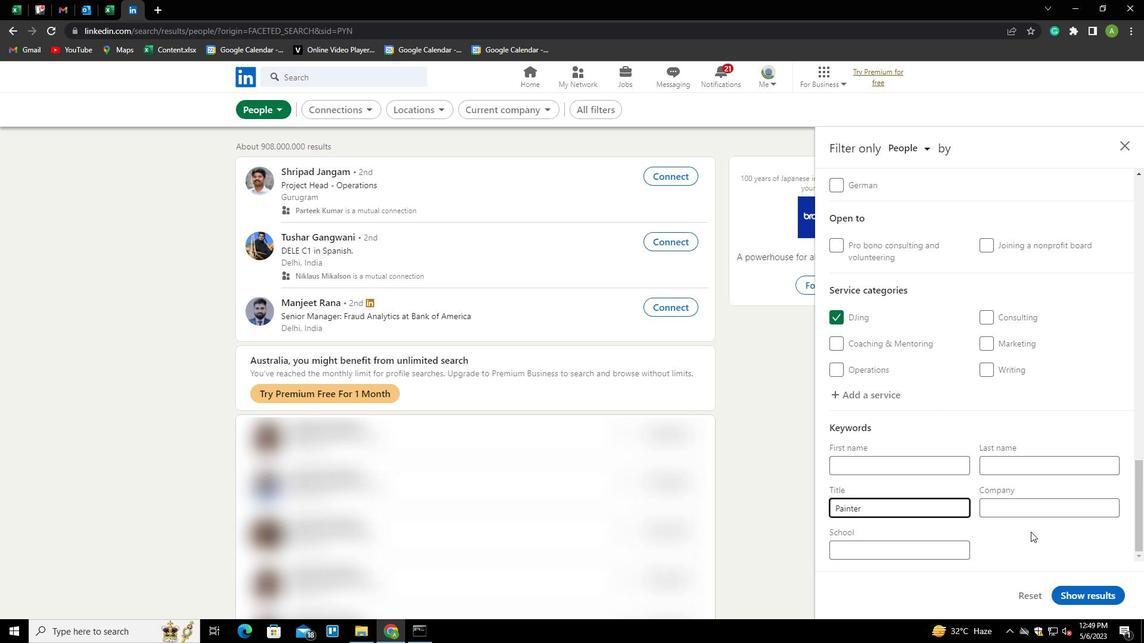 
Action: Mouse pressed left at (1030, 532)
Screenshot: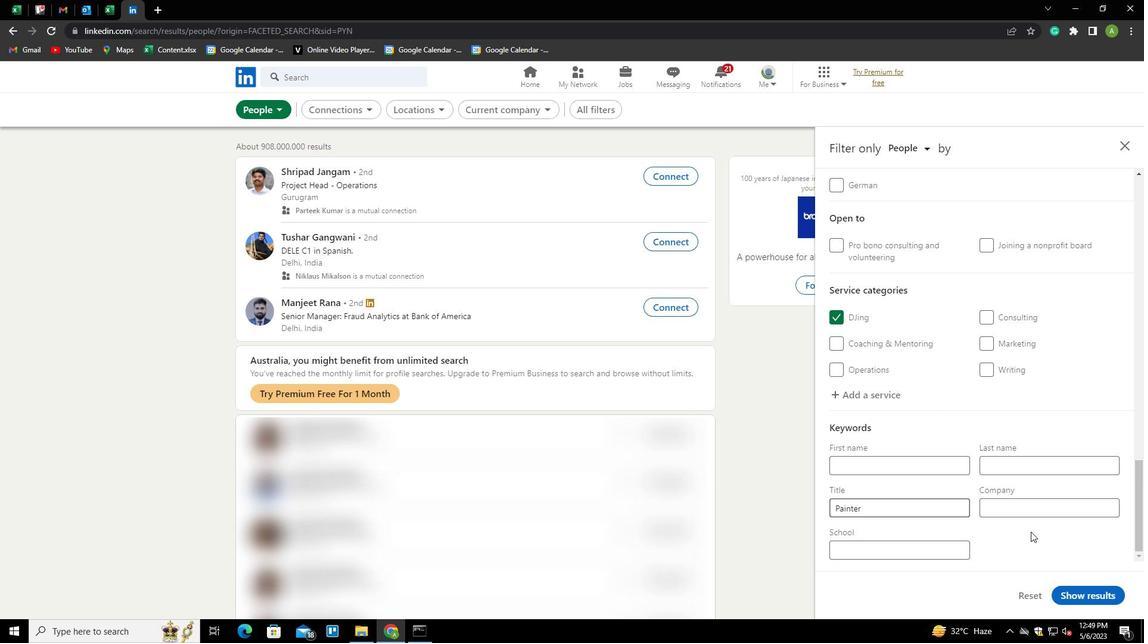 
Action: Mouse moved to (1084, 601)
Screenshot: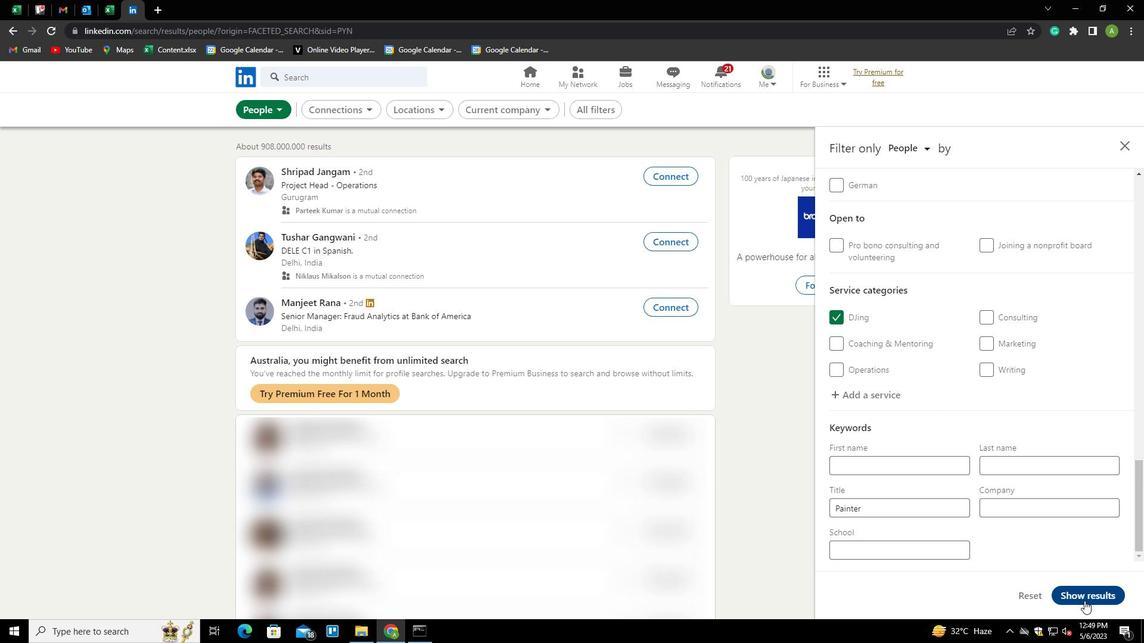 
Action: Mouse pressed left at (1084, 601)
Screenshot: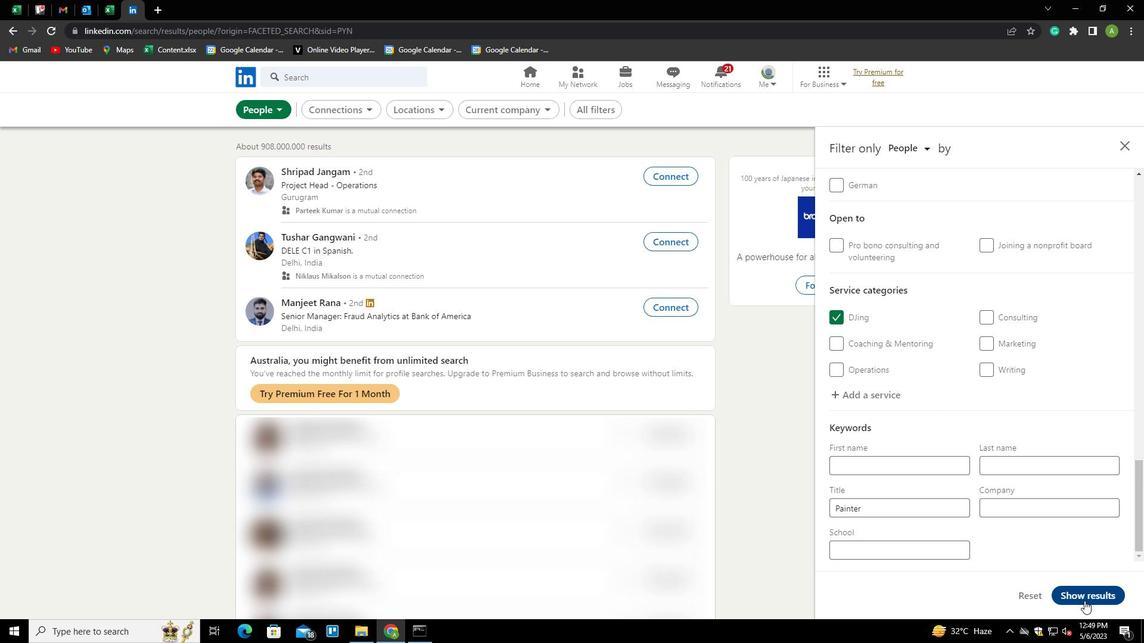 
Action: Mouse moved to (1053, 516)
Screenshot: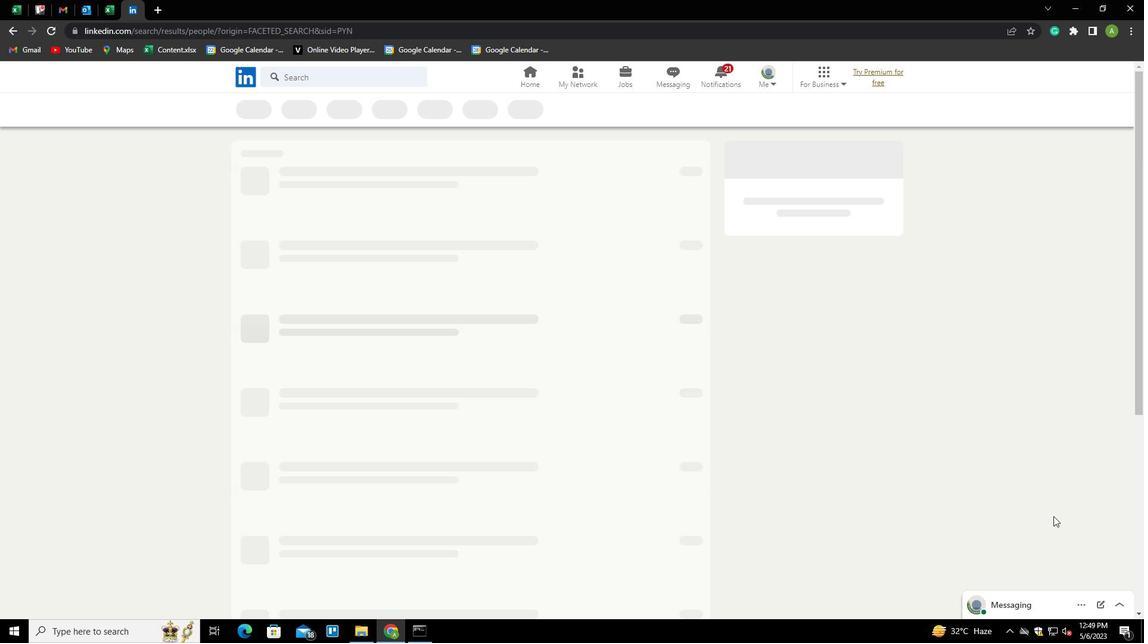 
